 Task: Create a due date automation trigger when advanced on, on the tuesday of the week before a card is due add fields with custom field "Resume" set to a number lower or equal to 1 and greater than 10 at 11:00 AM.
Action: Mouse moved to (1266, 91)
Screenshot: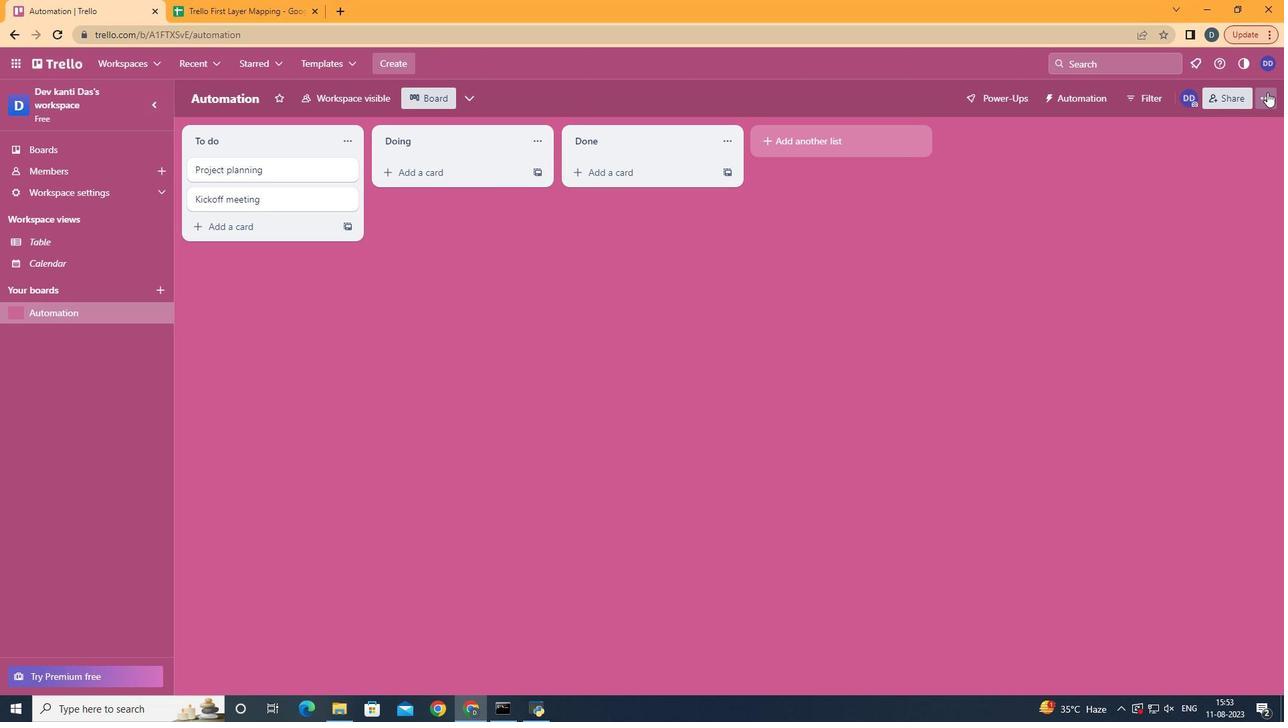 
Action: Mouse pressed left at (1266, 91)
Screenshot: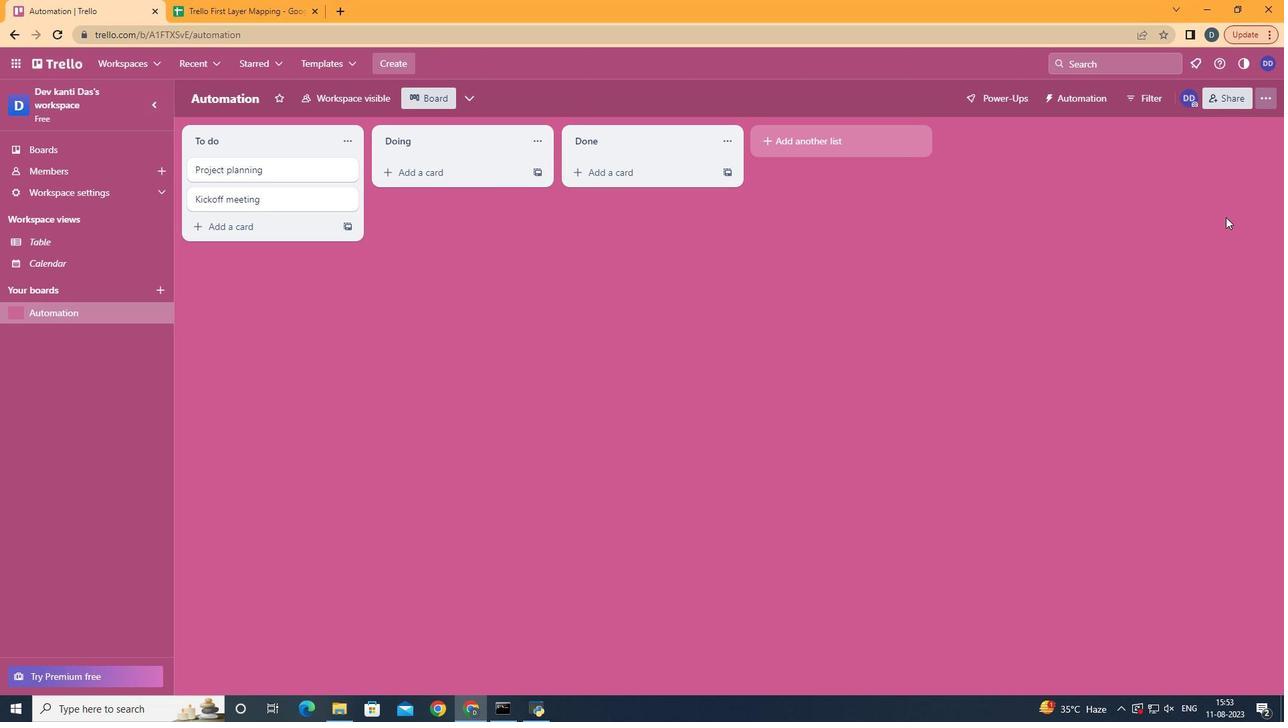 
Action: Mouse moved to (1191, 276)
Screenshot: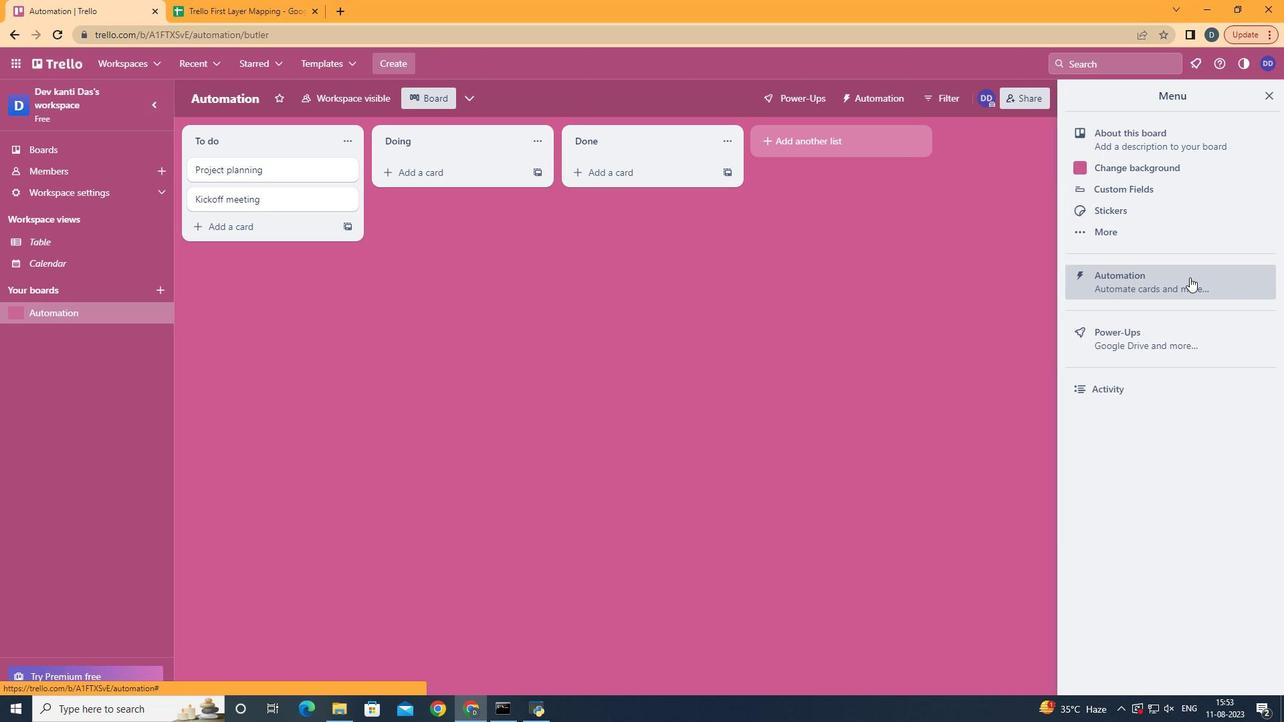 
Action: Mouse pressed left at (1191, 276)
Screenshot: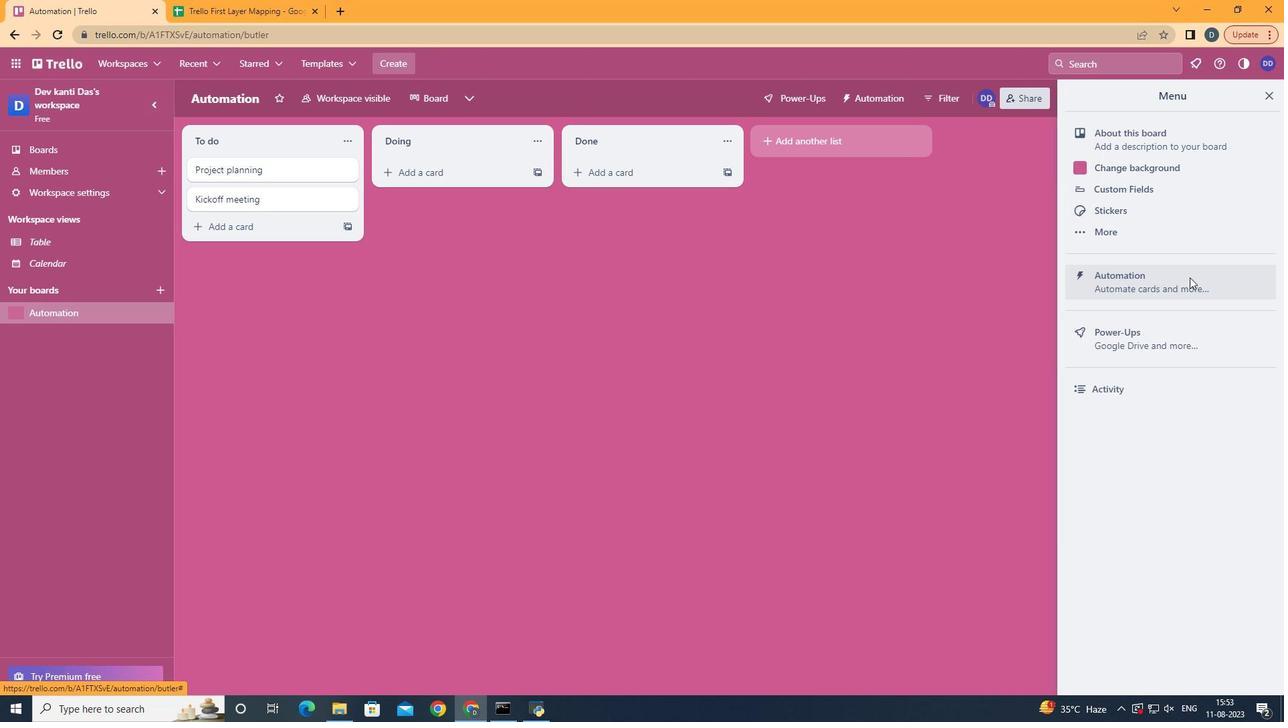 
Action: Mouse moved to (256, 286)
Screenshot: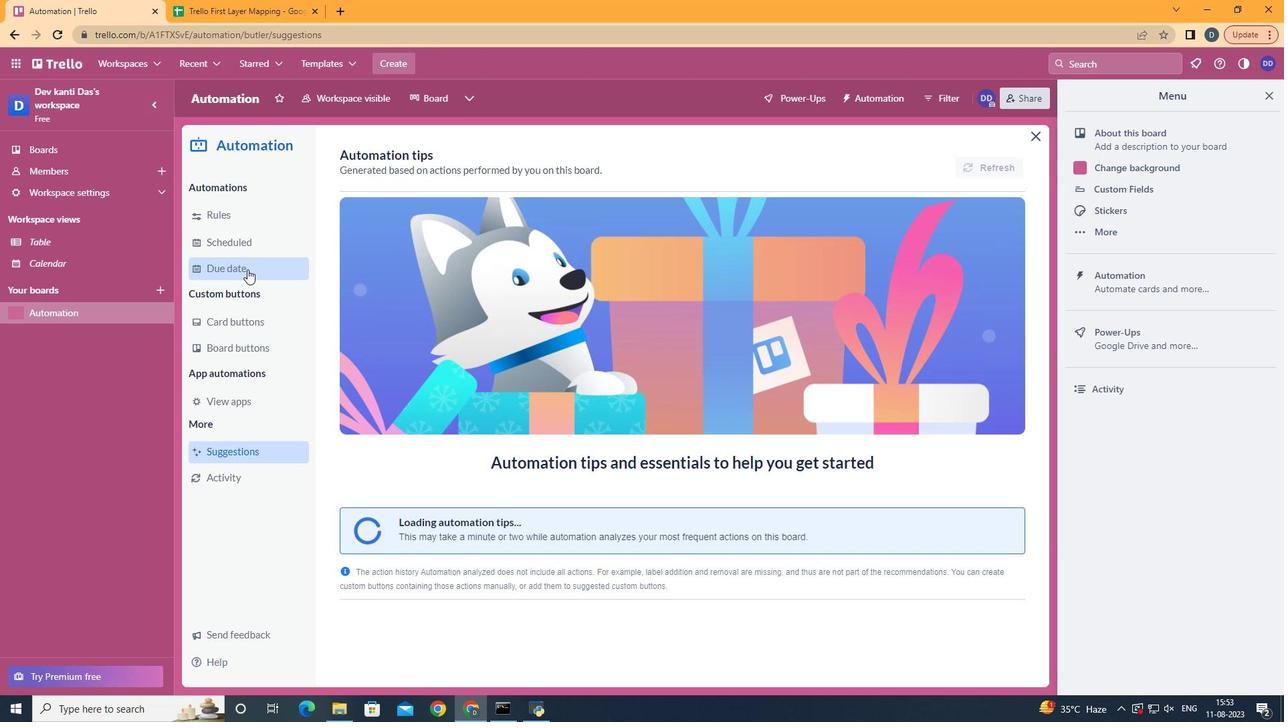 
Action: Mouse pressed left at (256, 286)
Screenshot: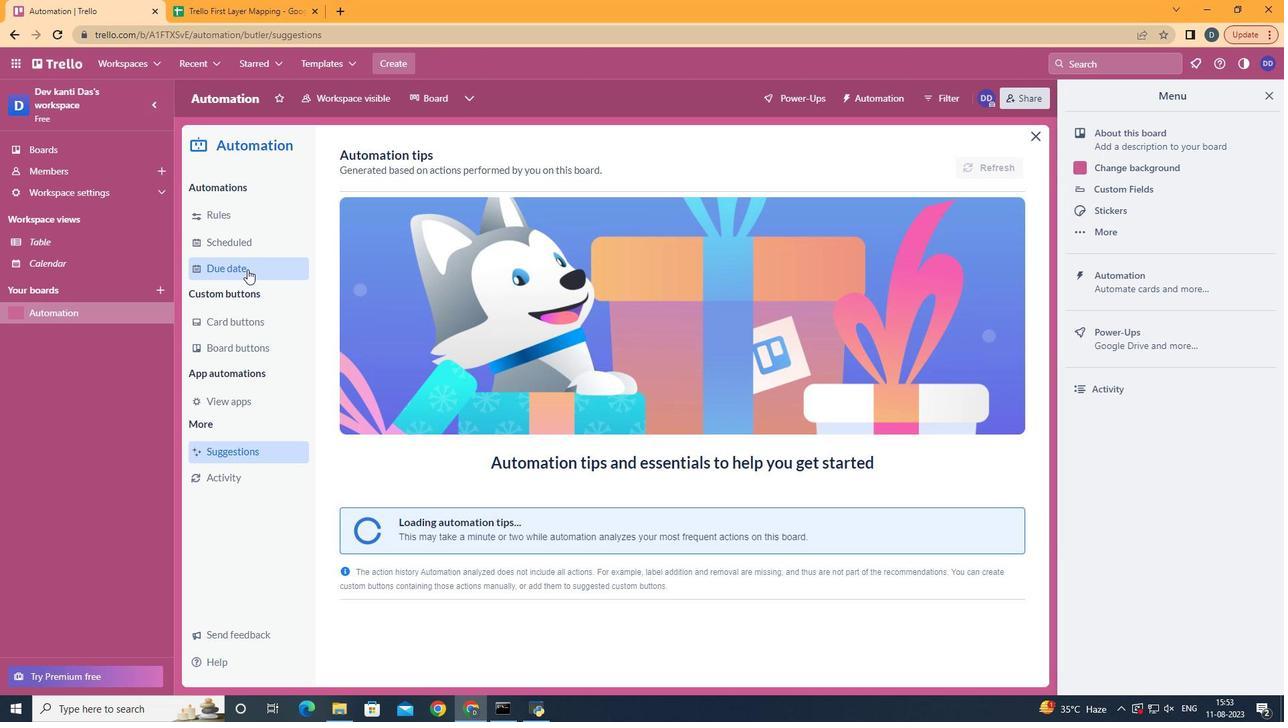 
Action: Mouse moved to (246, 268)
Screenshot: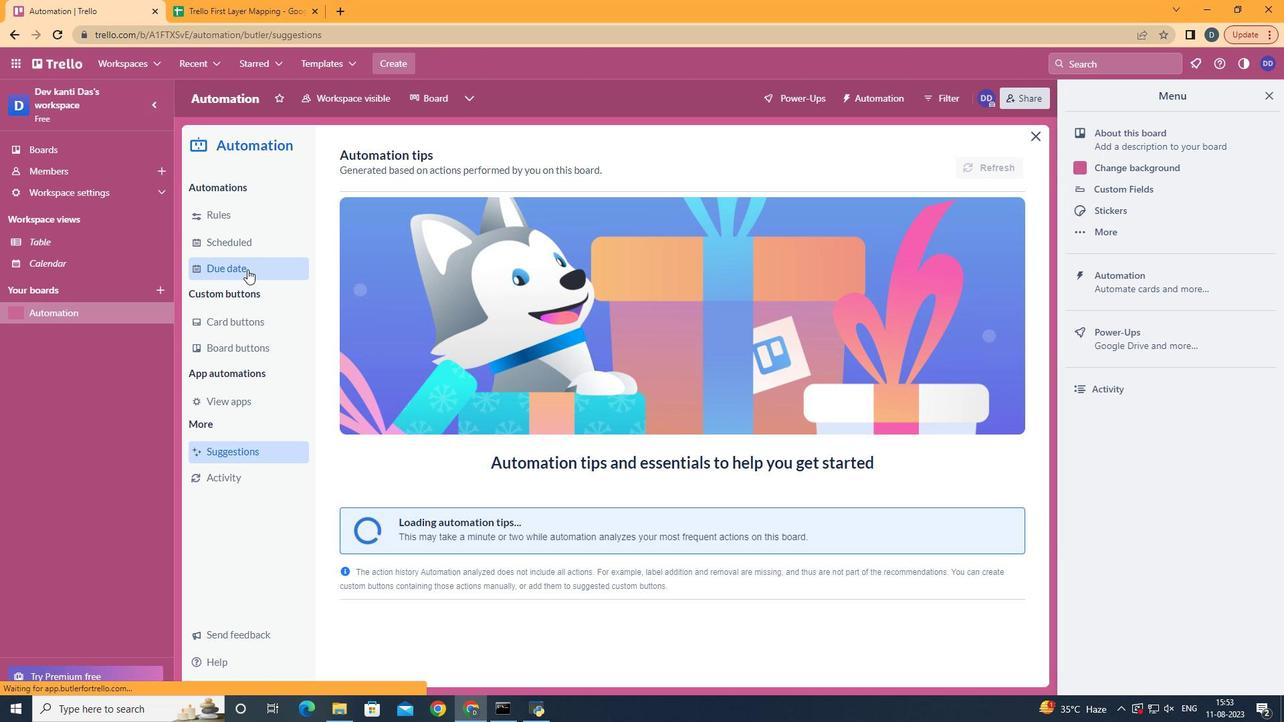 
Action: Mouse pressed left at (246, 268)
Screenshot: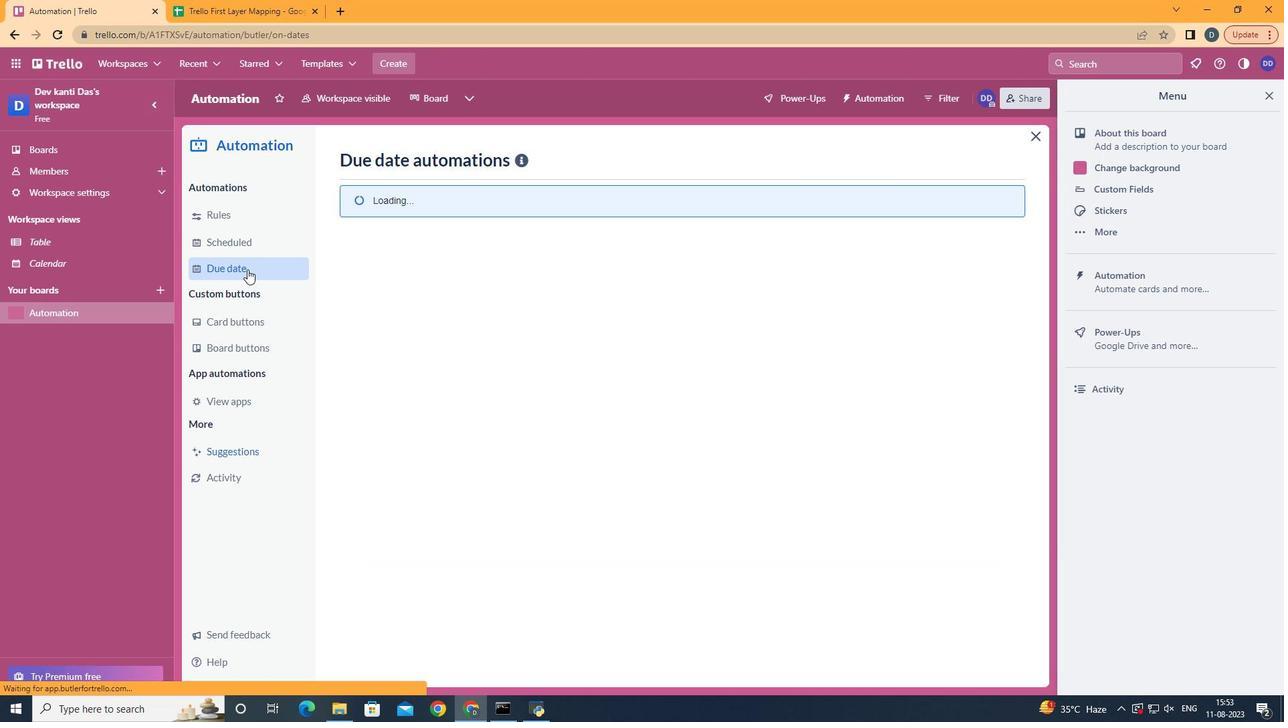 
Action: Mouse moved to (939, 163)
Screenshot: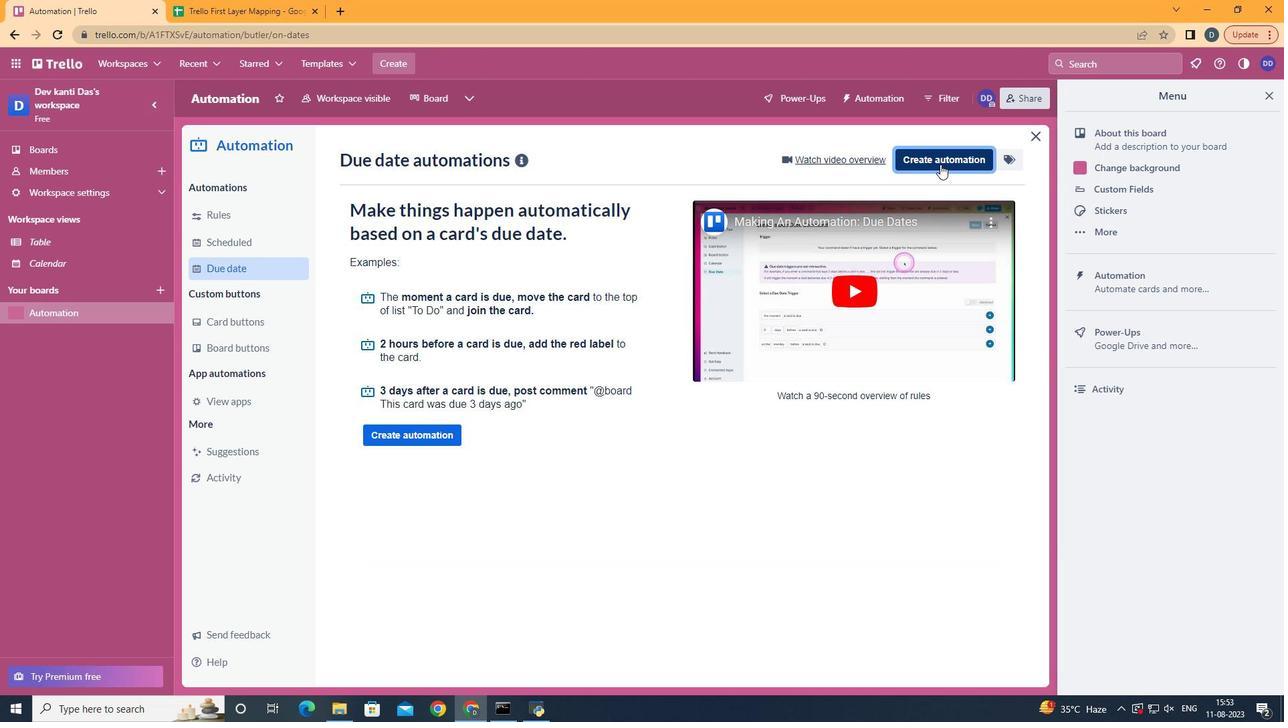 
Action: Mouse pressed left at (939, 163)
Screenshot: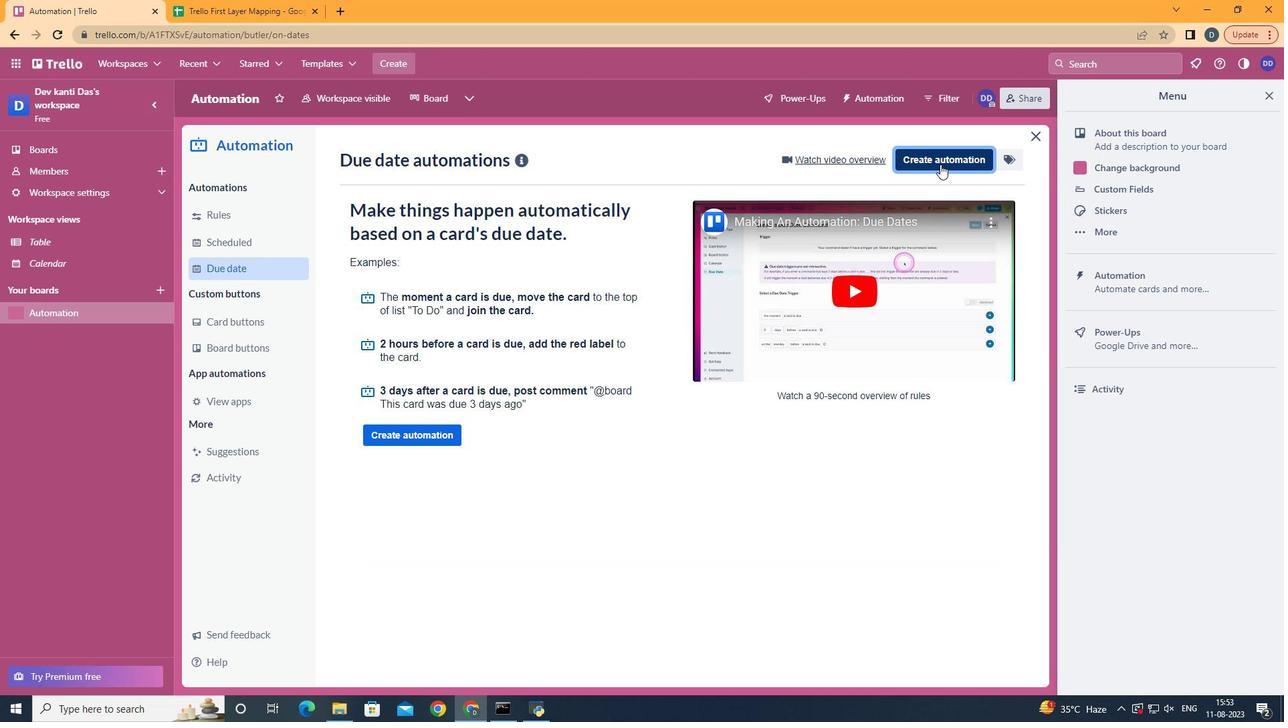 
Action: Mouse moved to (718, 291)
Screenshot: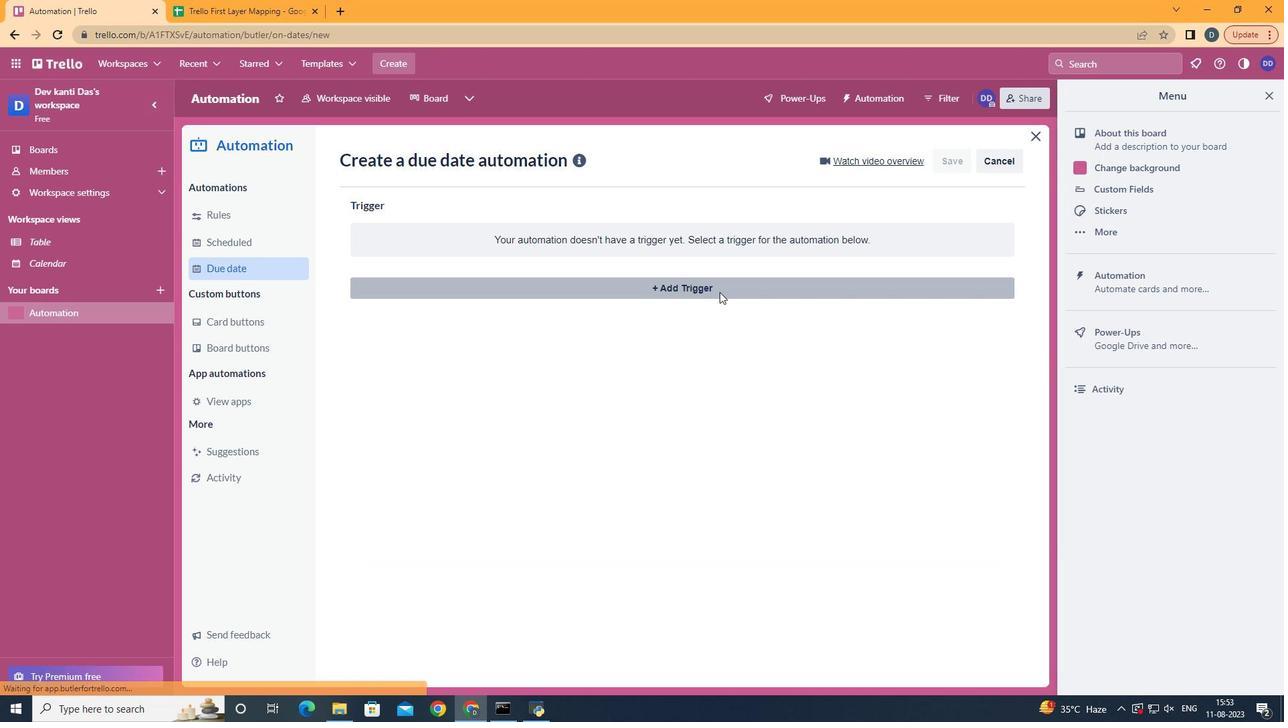 
Action: Mouse pressed left at (718, 291)
Screenshot: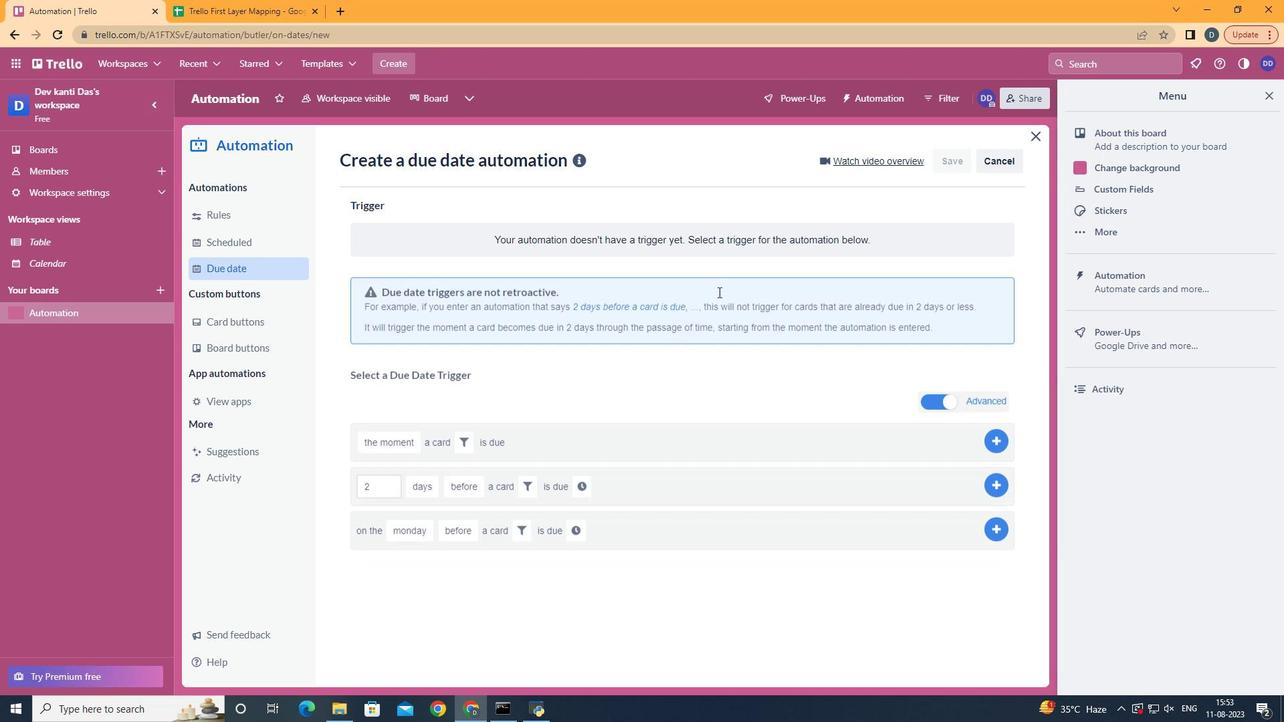 
Action: Mouse moved to (434, 378)
Screenshot: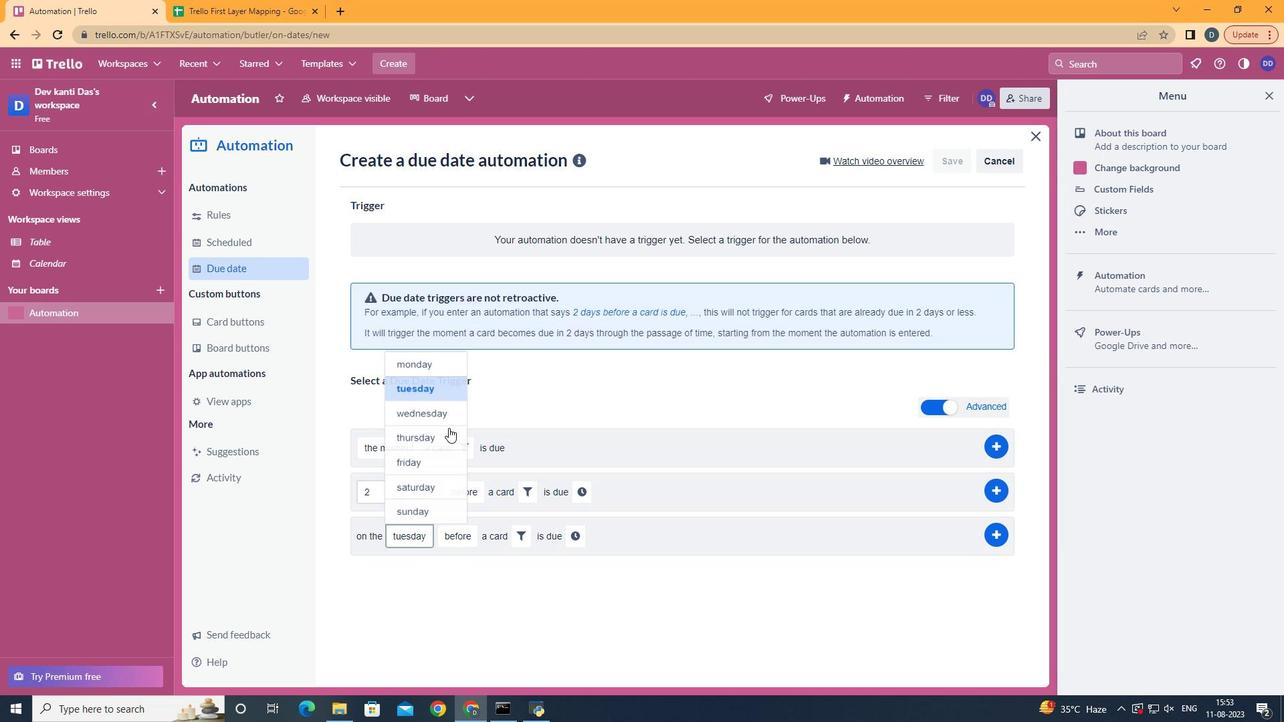 
Action: Mouse pressed left at (434, 378)
Screenshot: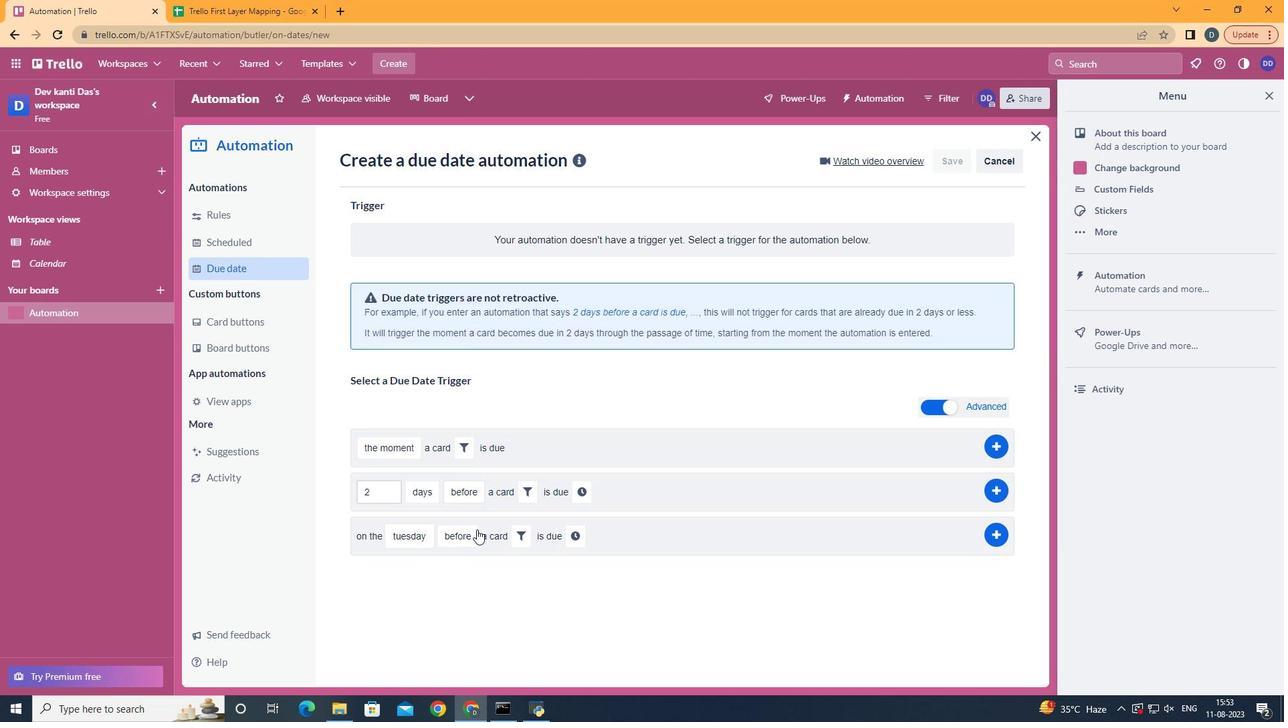 
Action: Mouse moved to (482, 640)
Screenshot: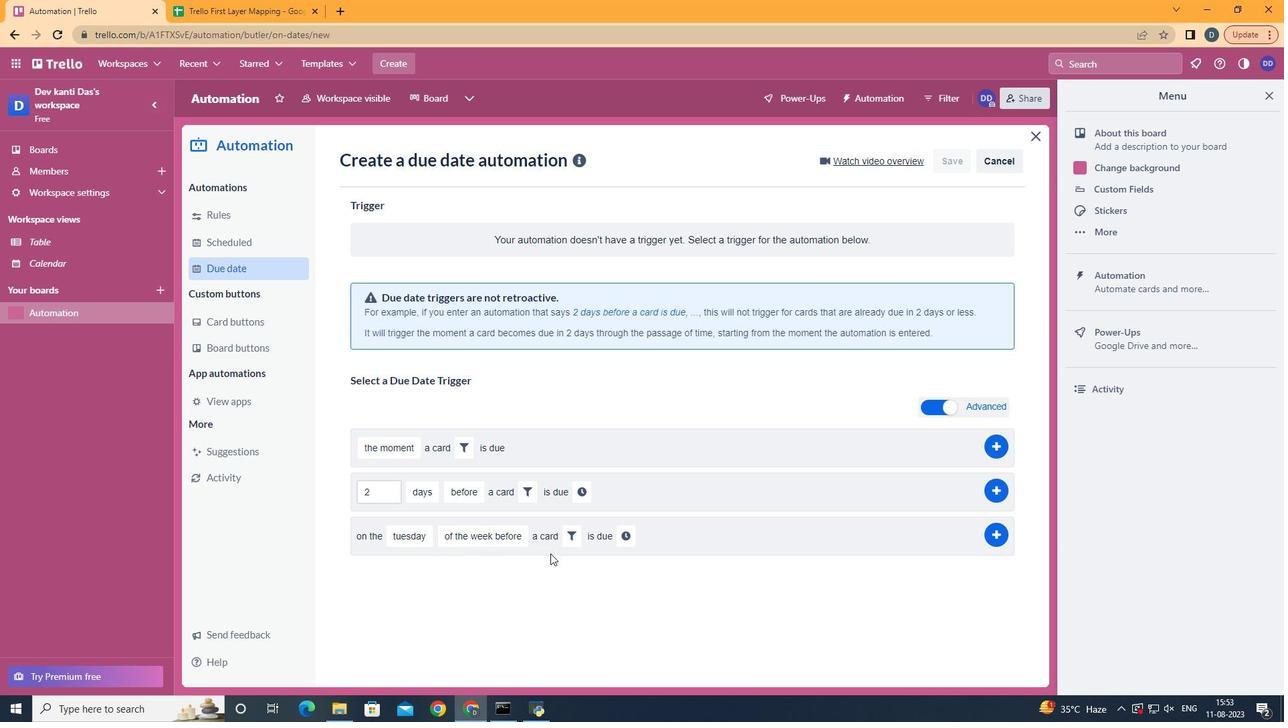 
Action: Mouse pressed left at (482, 640)
Screenshot: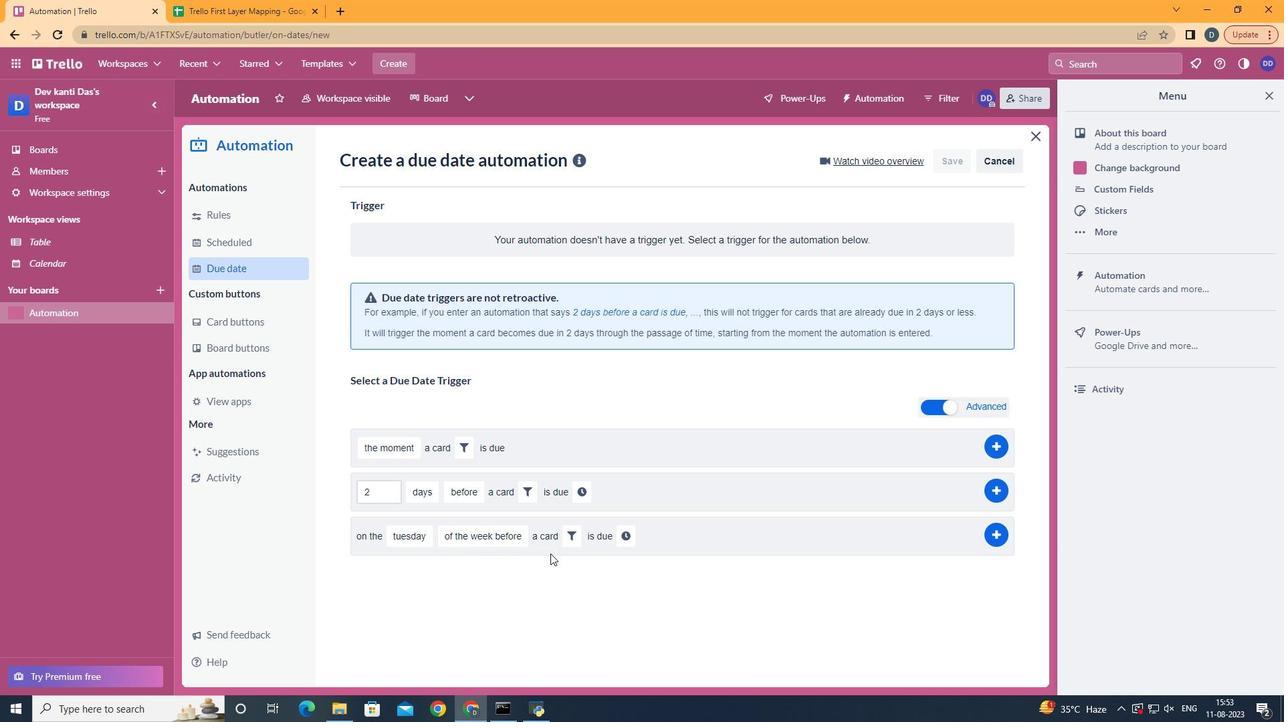 
Action: Mouse moved to (569, 535)
Screenshot: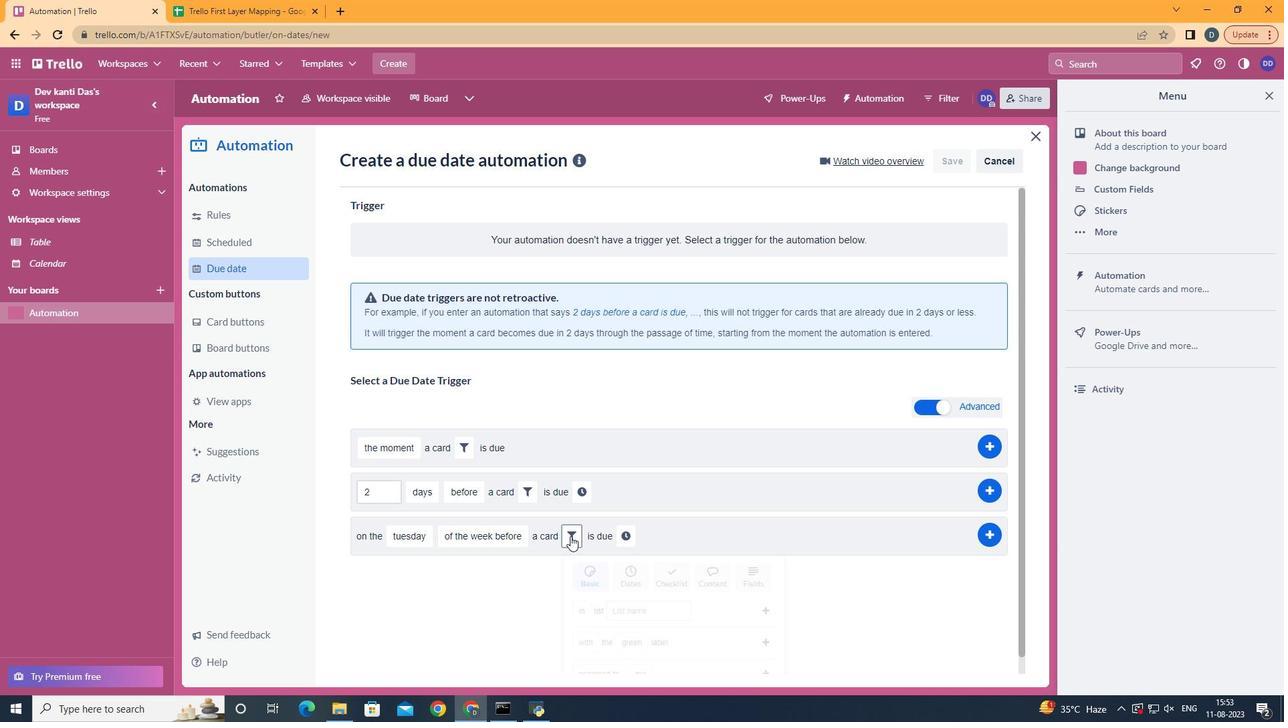
Action: Mouse pressed left at (569, 535)
Screenshot: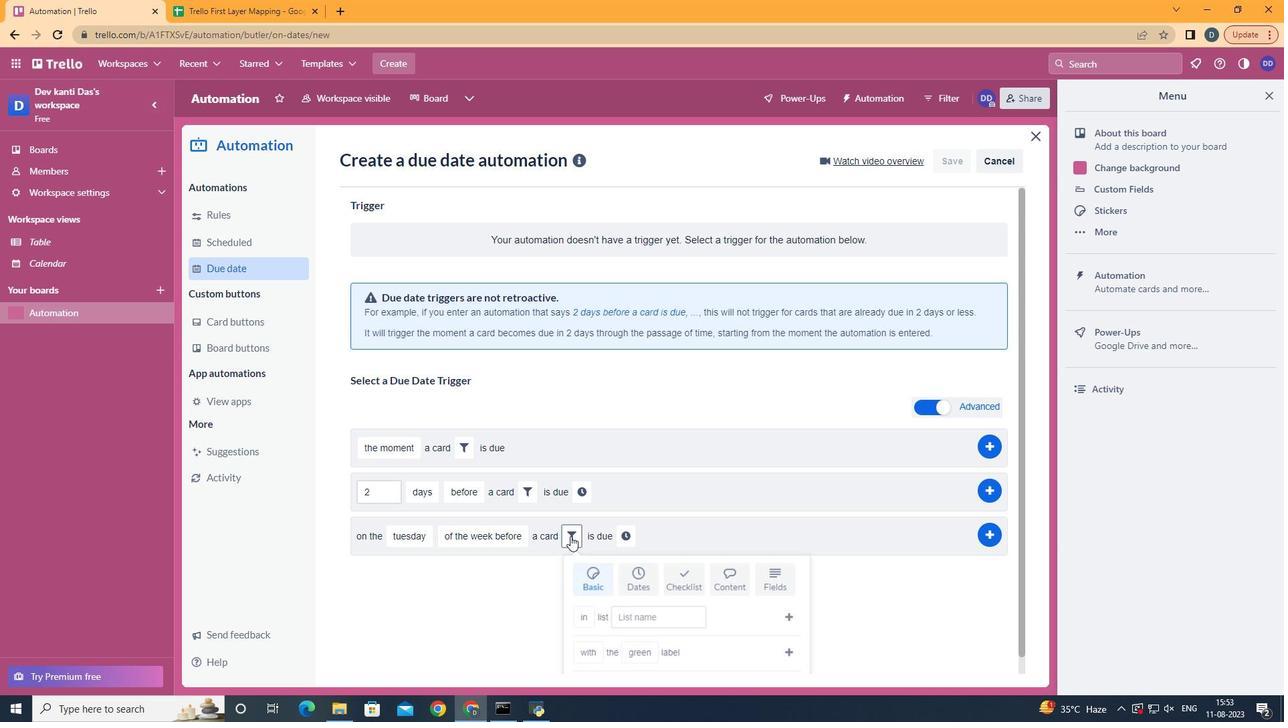 
Action: Mouse moved to (789, 570)
Screenshot: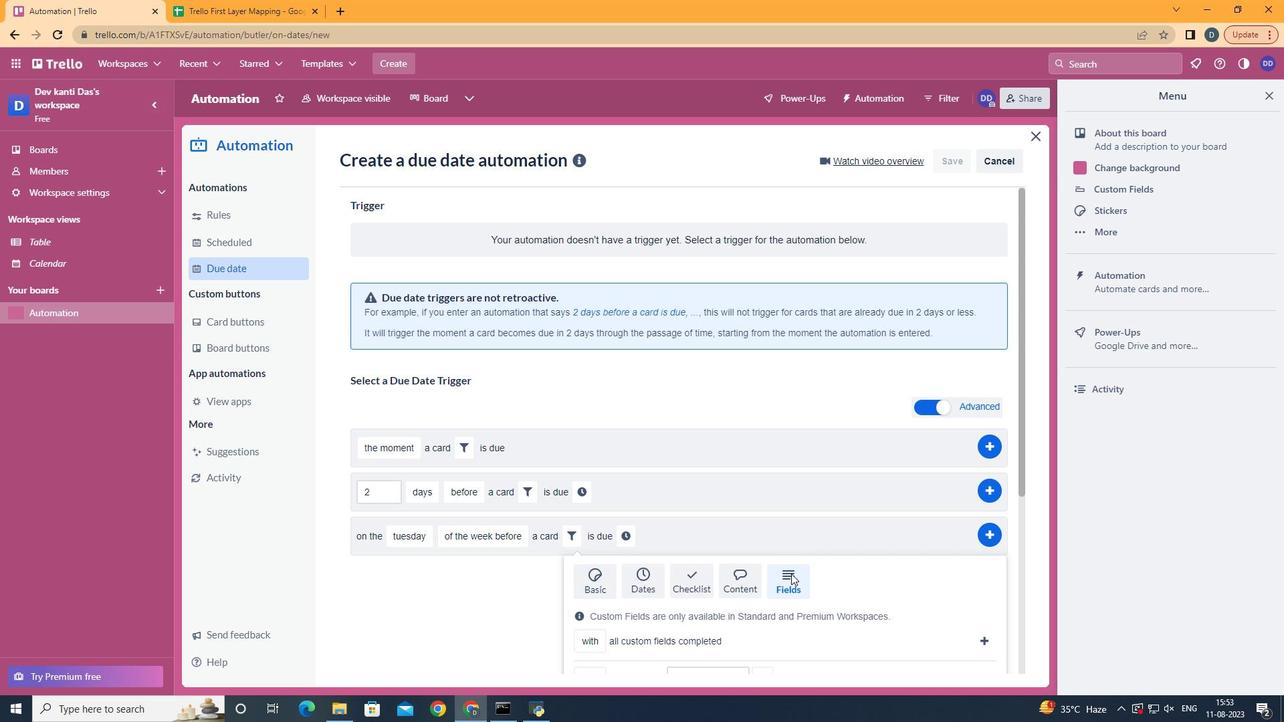 
Action: Mouse pressed left at (789, 570)
Screenshot: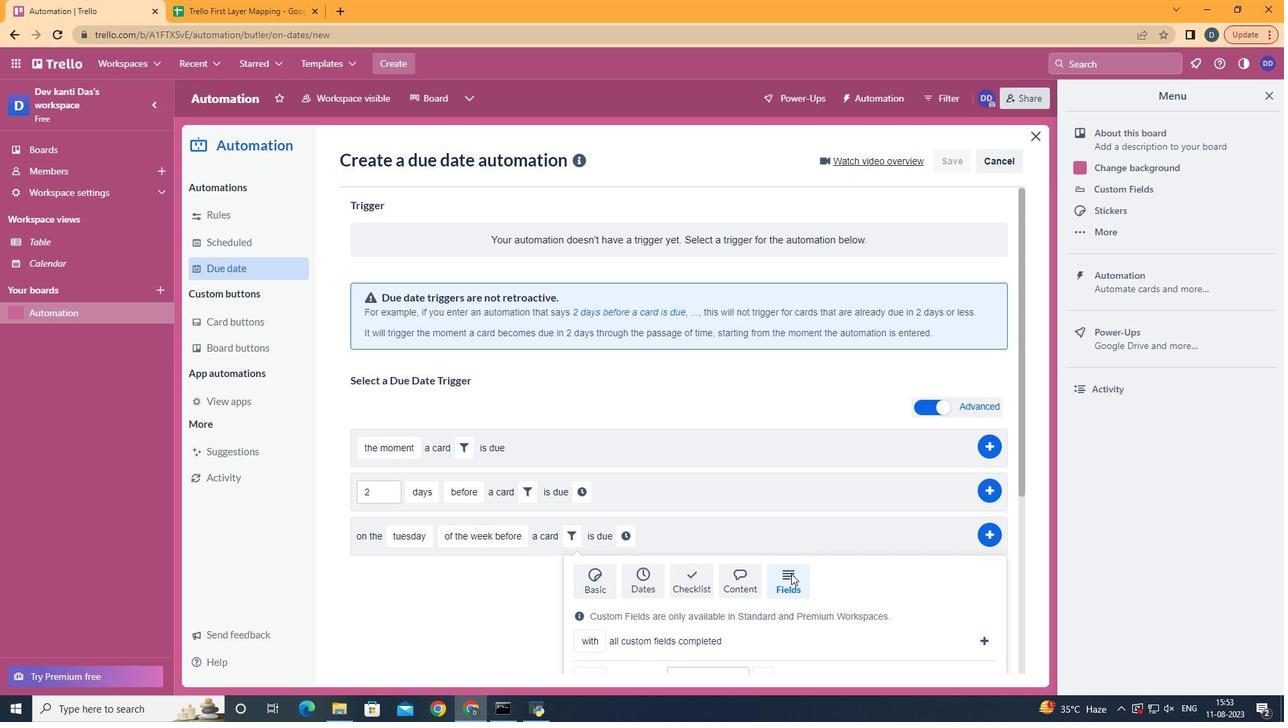 
Action: Mouse moved to (790, 573)
Screenshot: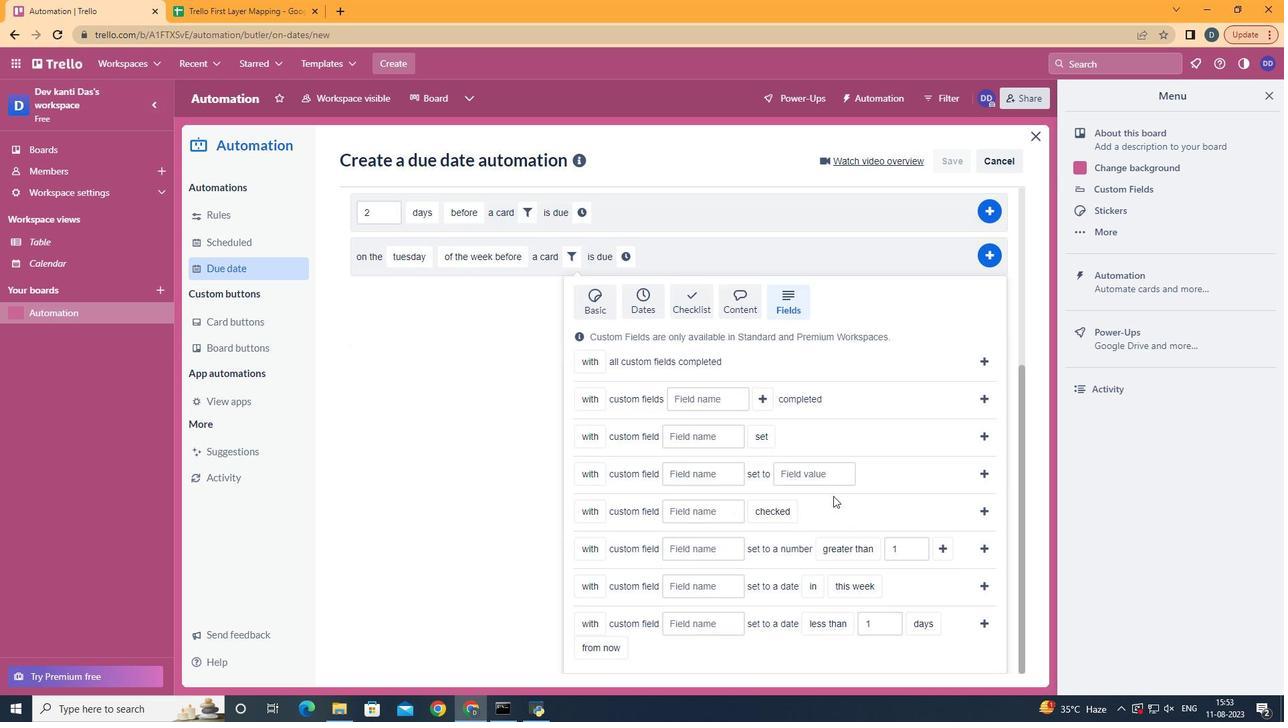
Action: Mouse scrolled (790, 572) with delta (0, 0)
Screenshot: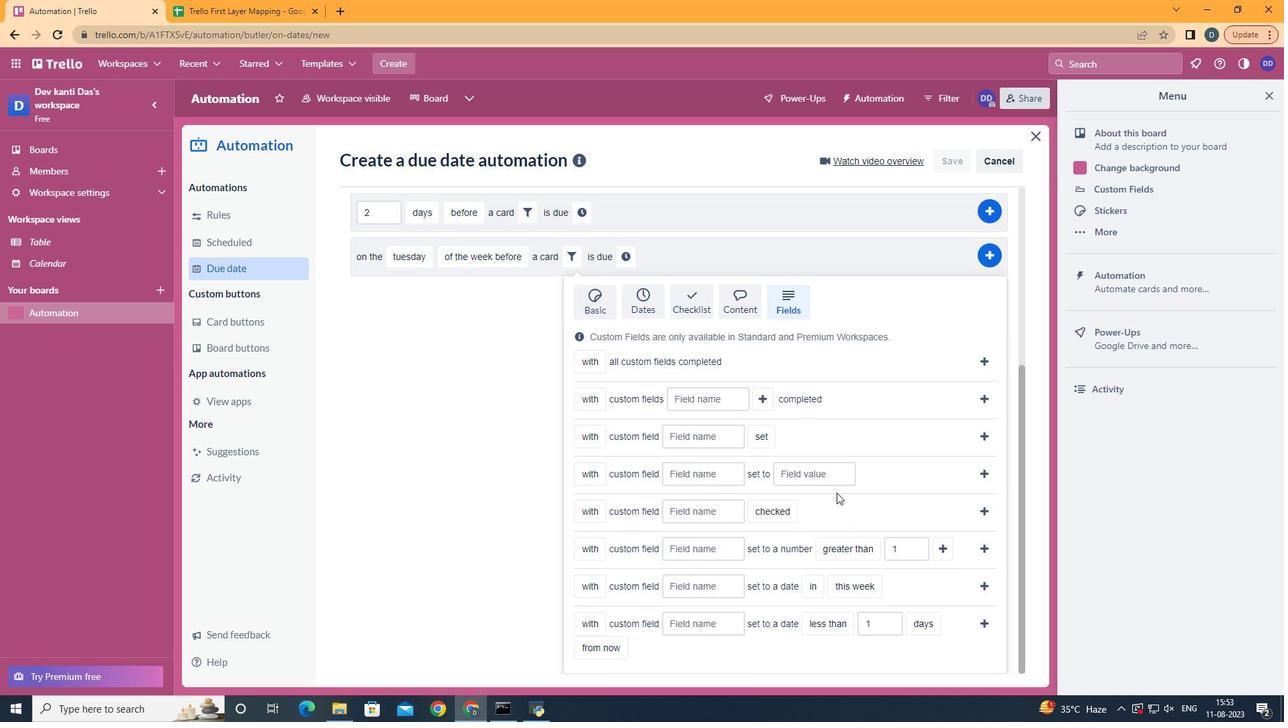 
Action: Mouse scrolled (790, 572) with delta (0, 0)
Screenshot: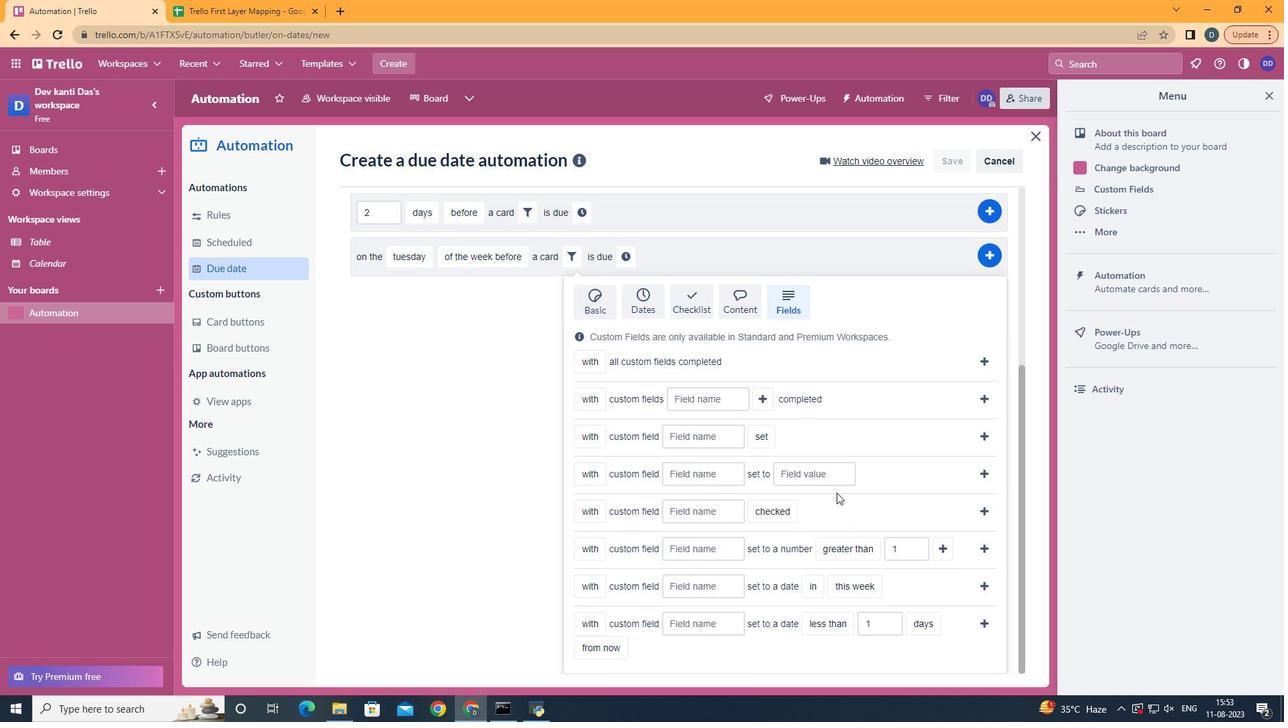 
Action: Mouse scrolled (790, 572) with delta (0, 0)
Screenshot: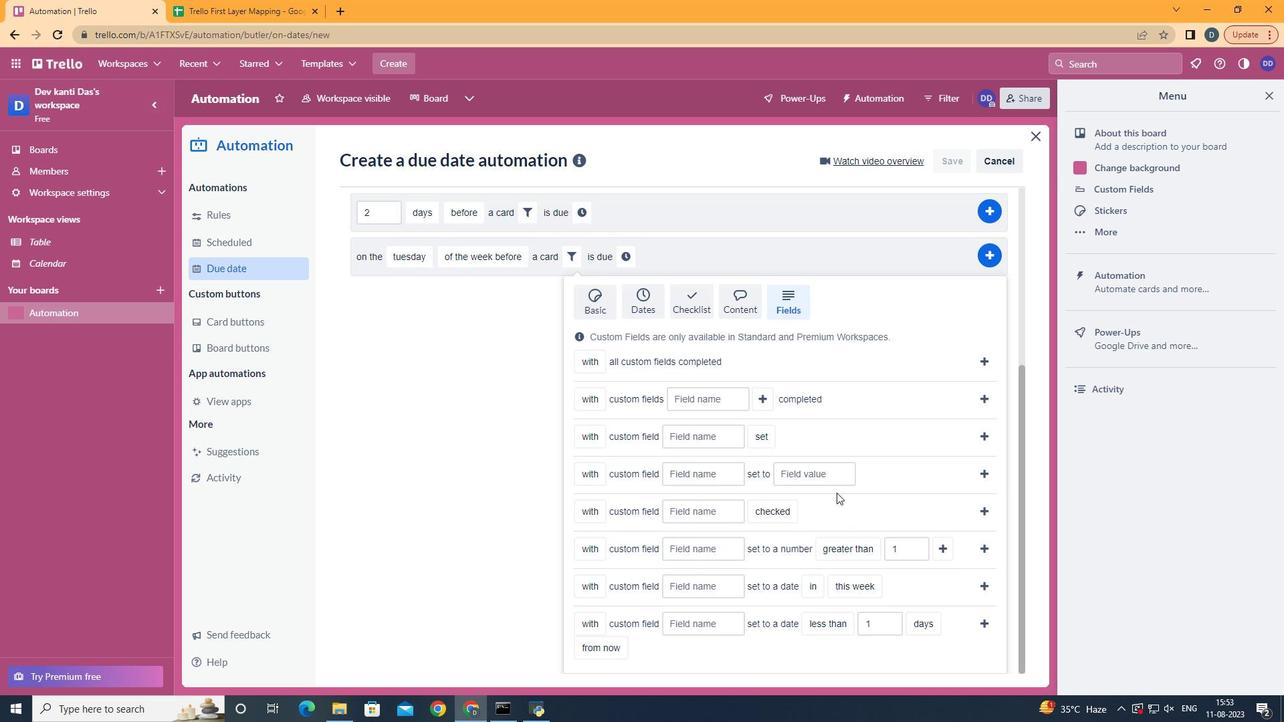 
Action: Mouse scrolled (790, 572) with delta (0, 0)
Screenshot: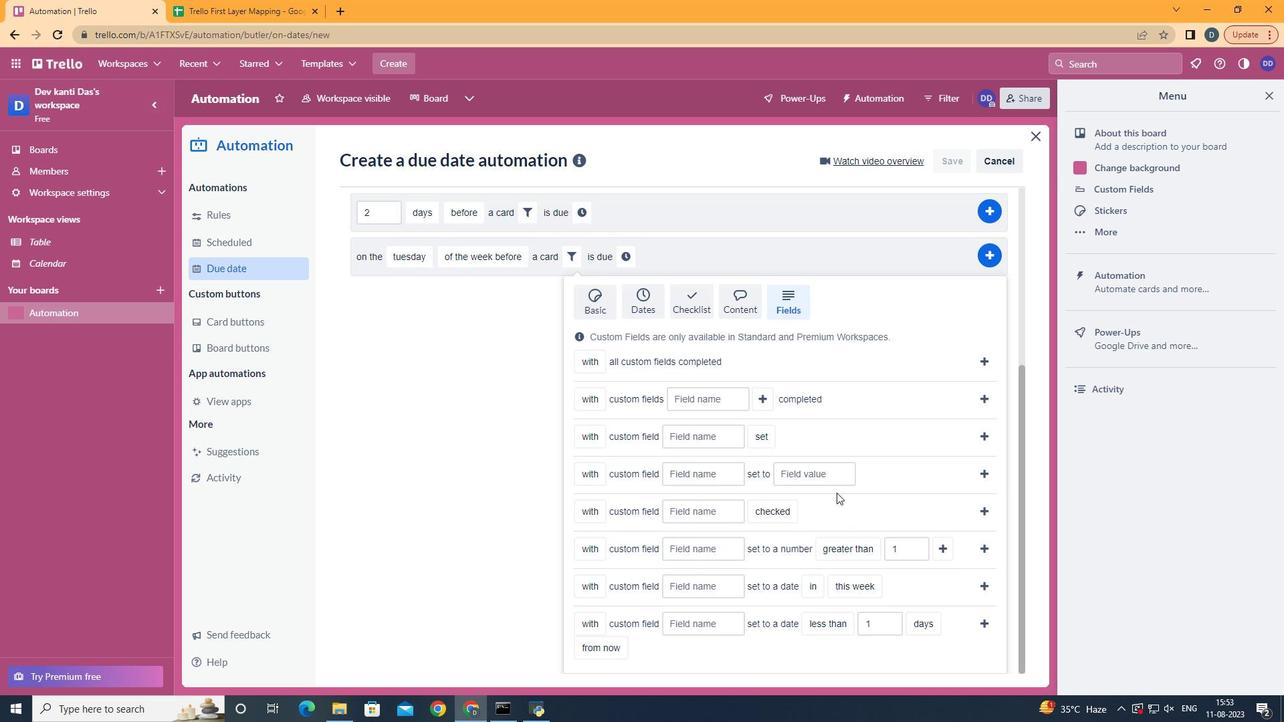 
Action: Mouse scrolled (790, 572) with delta (0, 0)
Screenshot: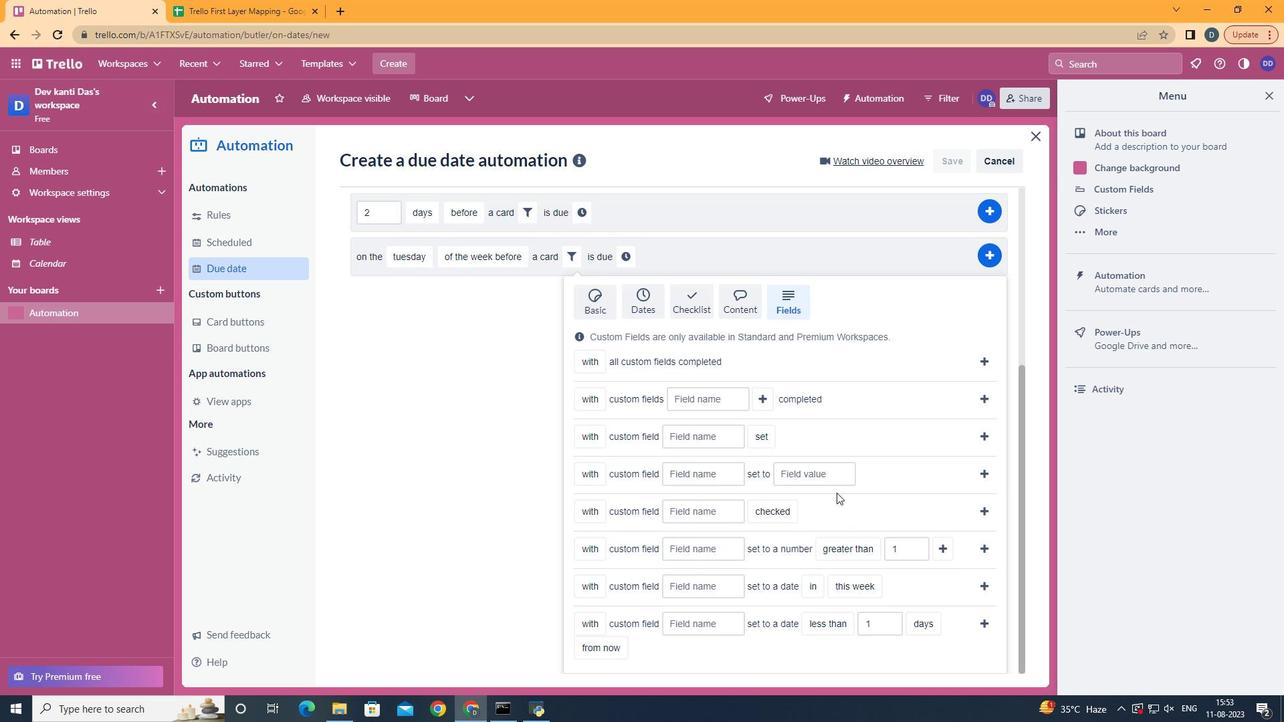 
Action: Mouse moved to (791, 573)
Screenshot: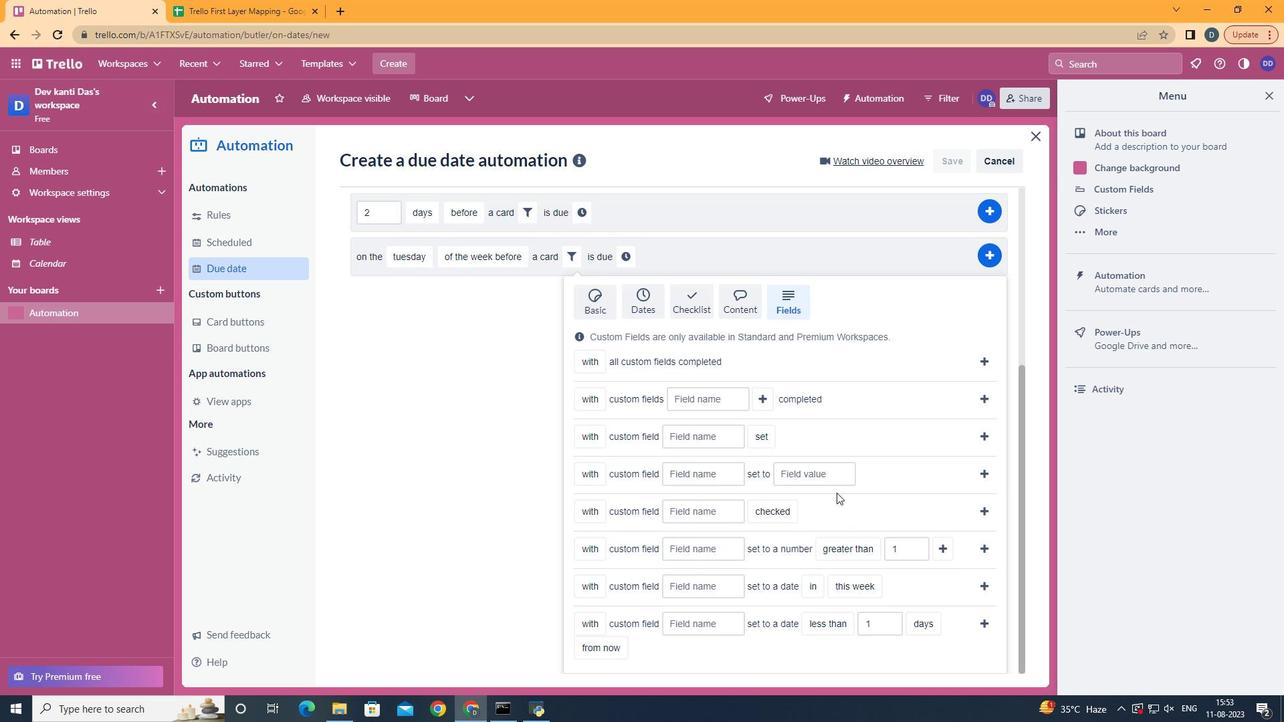 
Action: Mouse scrolled (791, 572) with delta (0, 0)
Screenshot: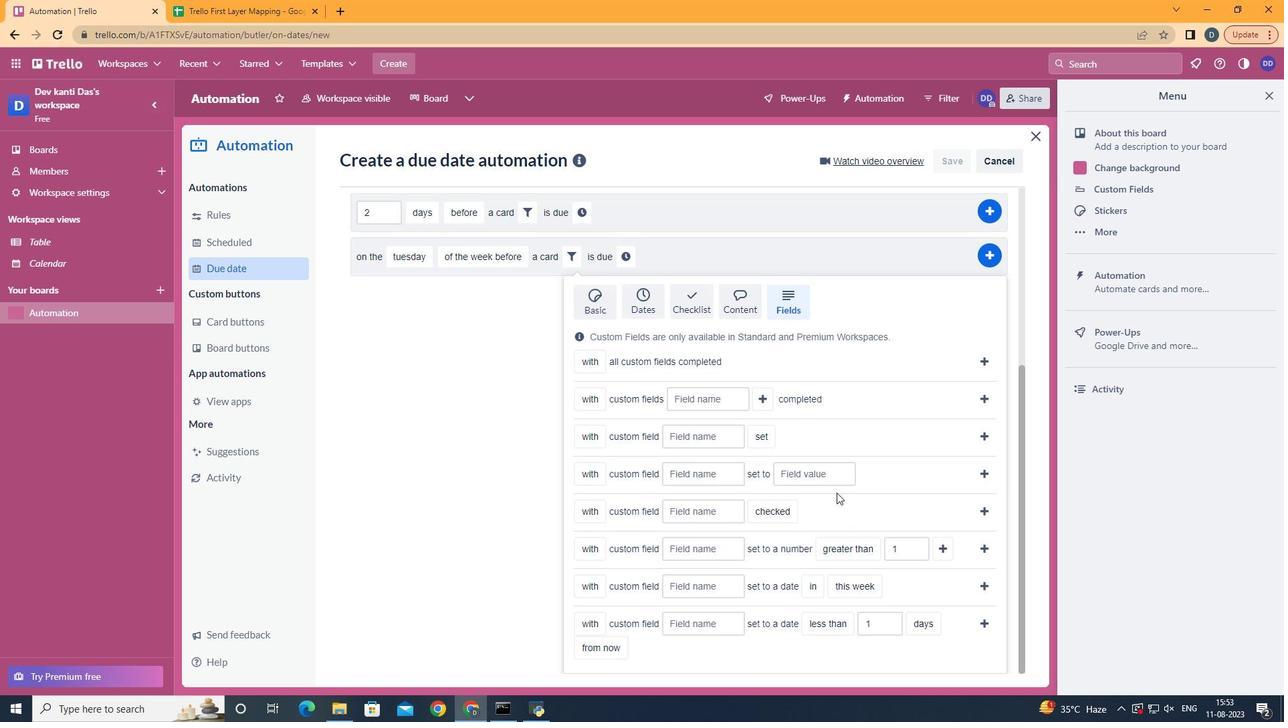 
Action: Mouse moved to (718, 553)
Screenshot: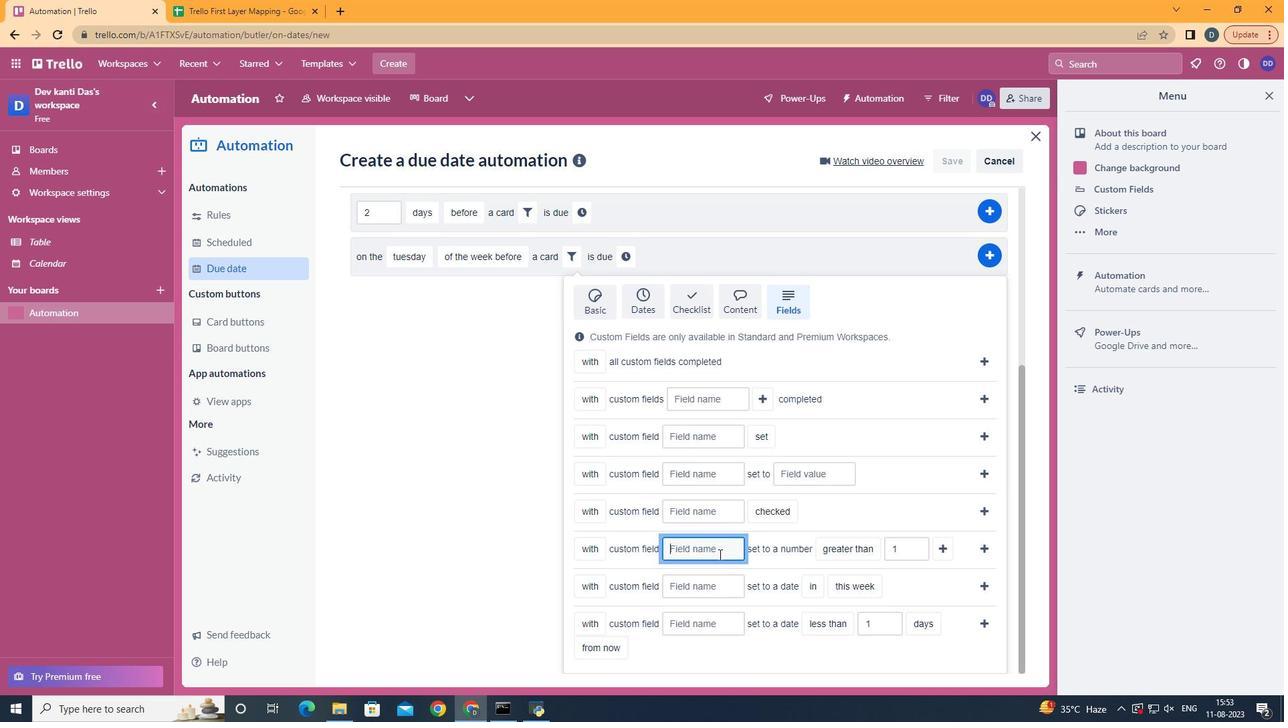 
Action: Mouse pressed left at (718, 553)
Screenshot: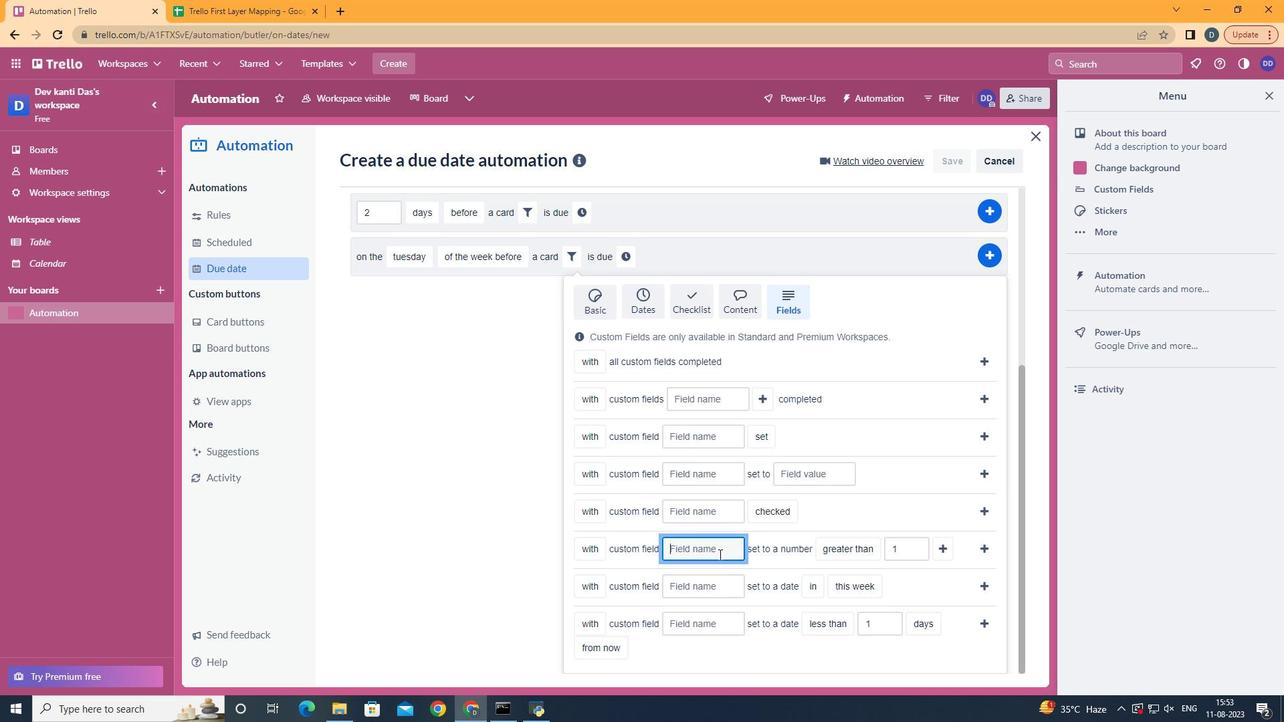 
Action: Key pressed <Key.shift>Resume
Screenshot: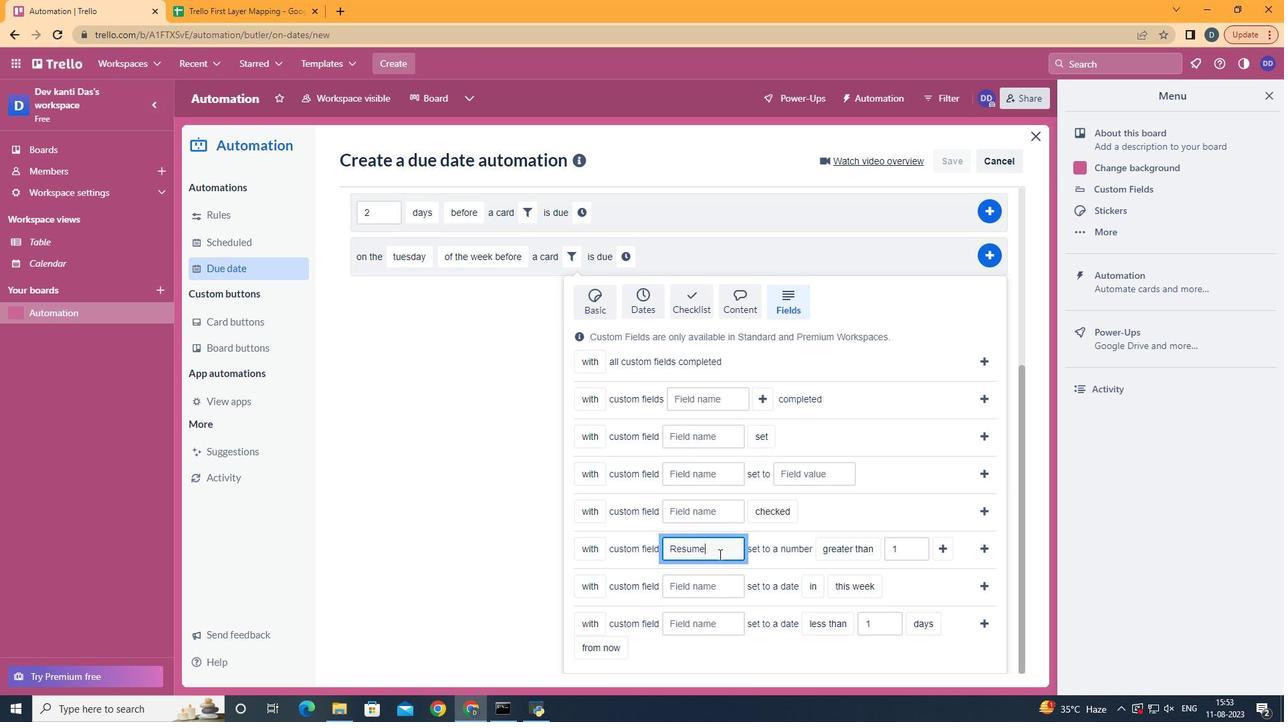 
Action: Mouse moved to (854, 654)
Screenshot: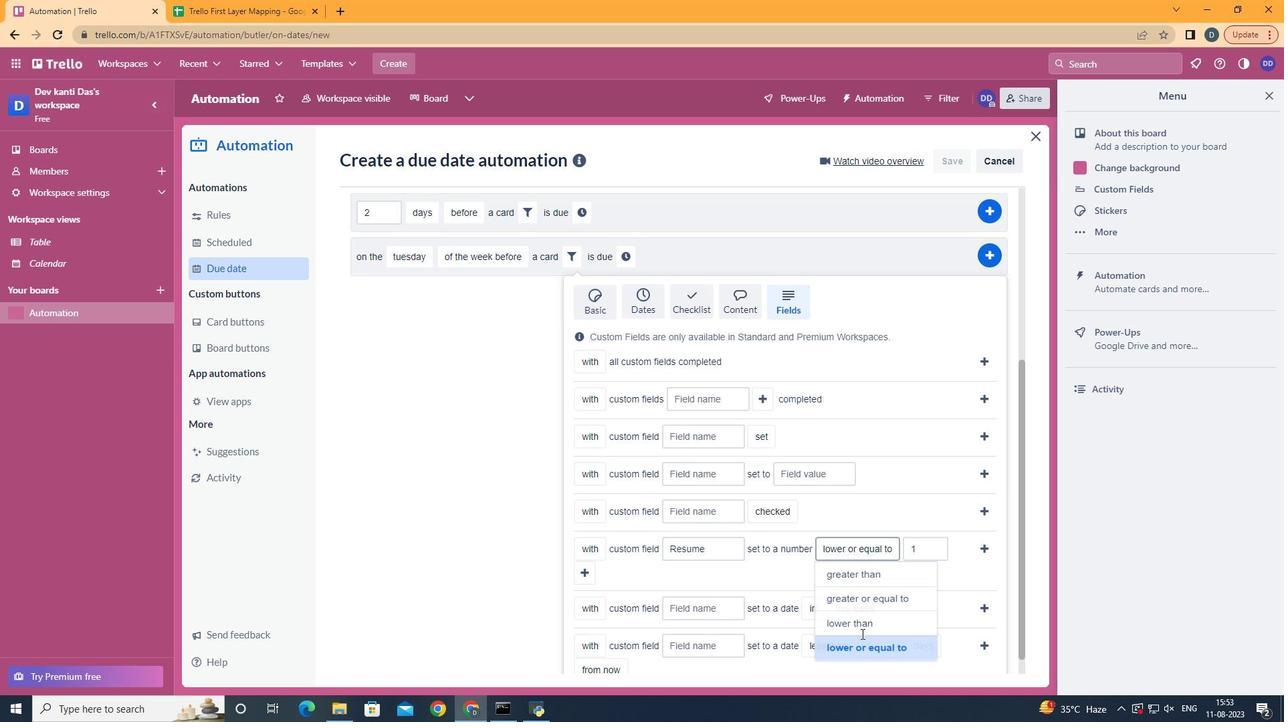 
Action: Mouse pressed left at (854, 654)
Screenshot: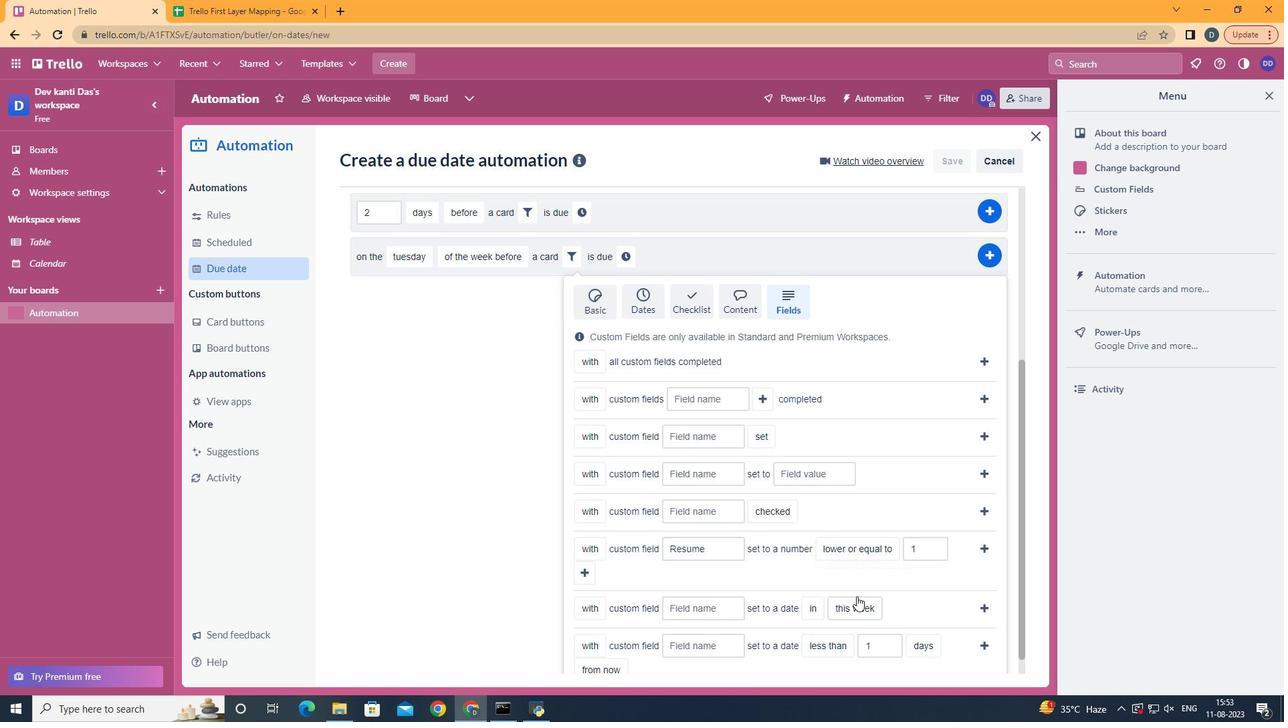 
Action: Mouse moved to (581, 575)
Screenshot: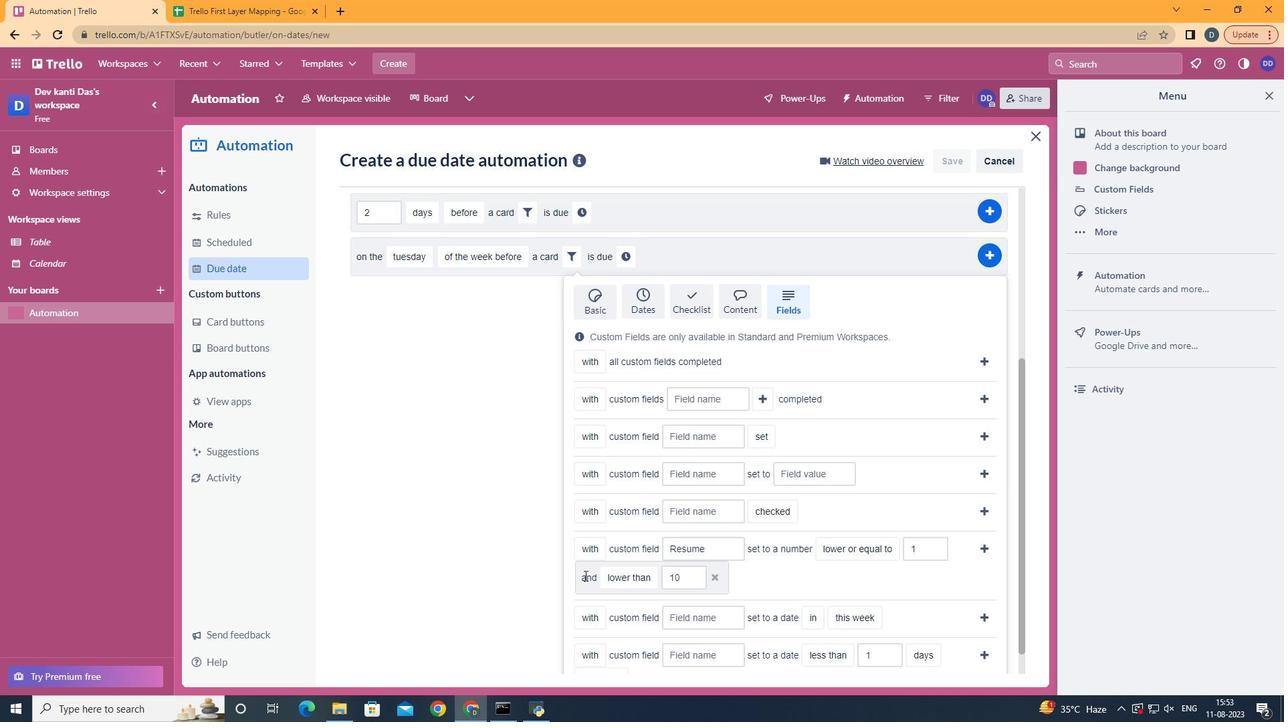 
Action: Mouse pressed left at (581, 575)
Screenshot: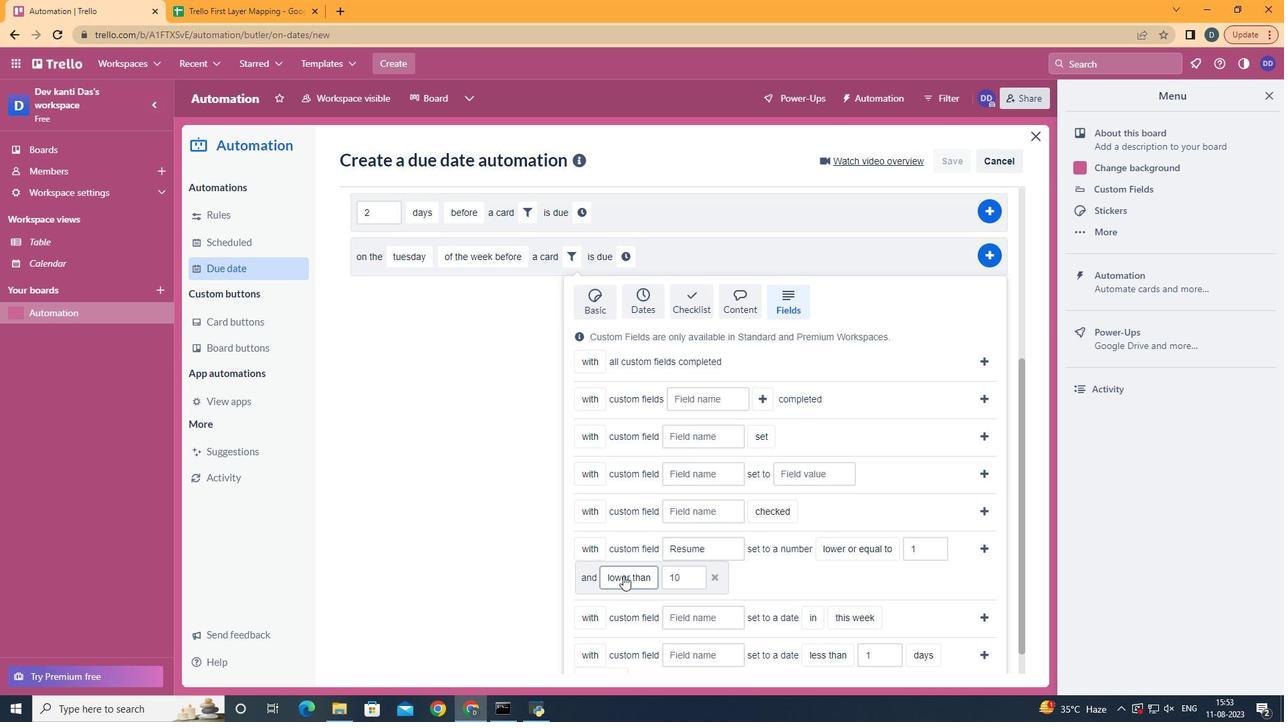 
Action: Mouse moved to (661, 516)
Screenshot: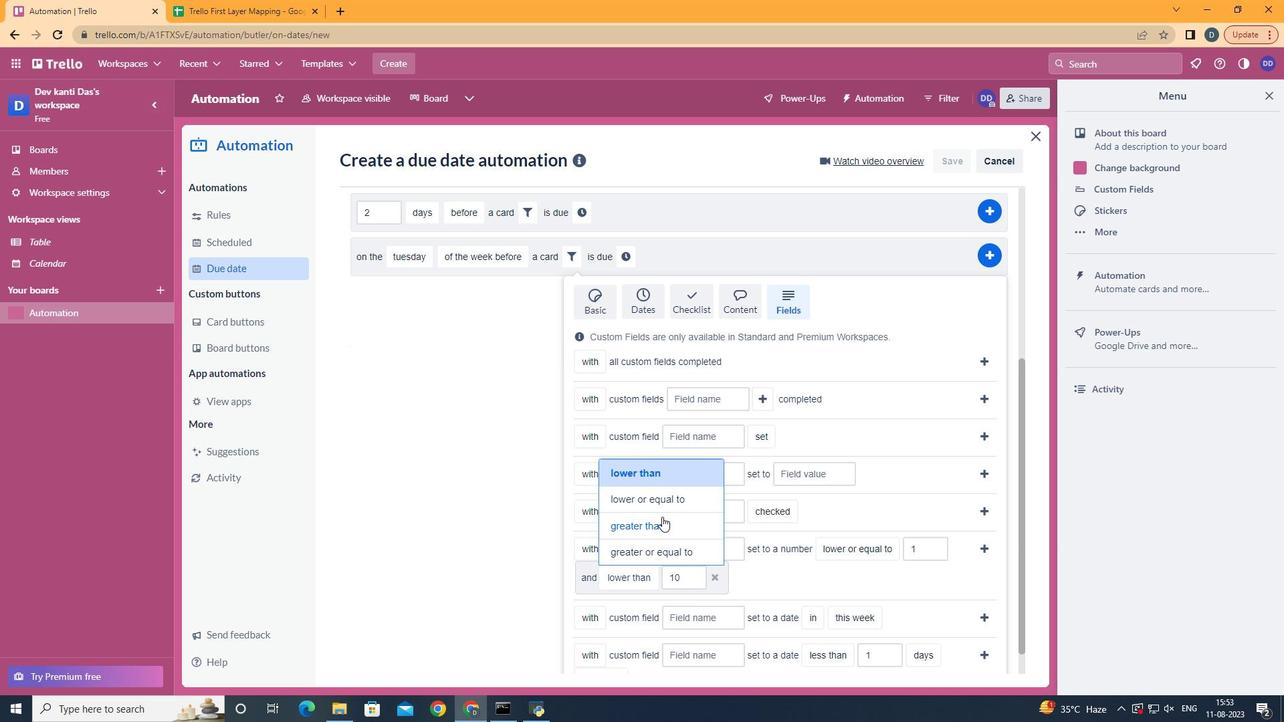 
Action: Mouse pressed left at (661, 516)
Screenshot: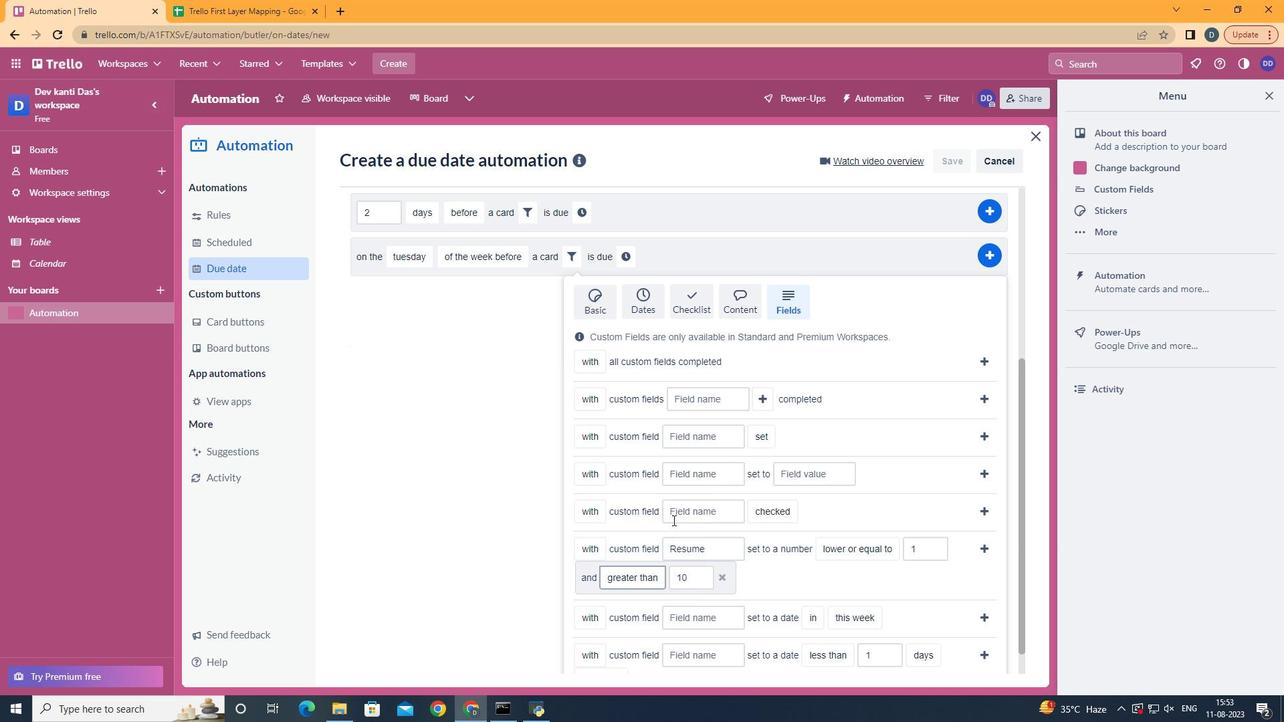 
Action: Mouse moved to (987, 552)
Screenshot: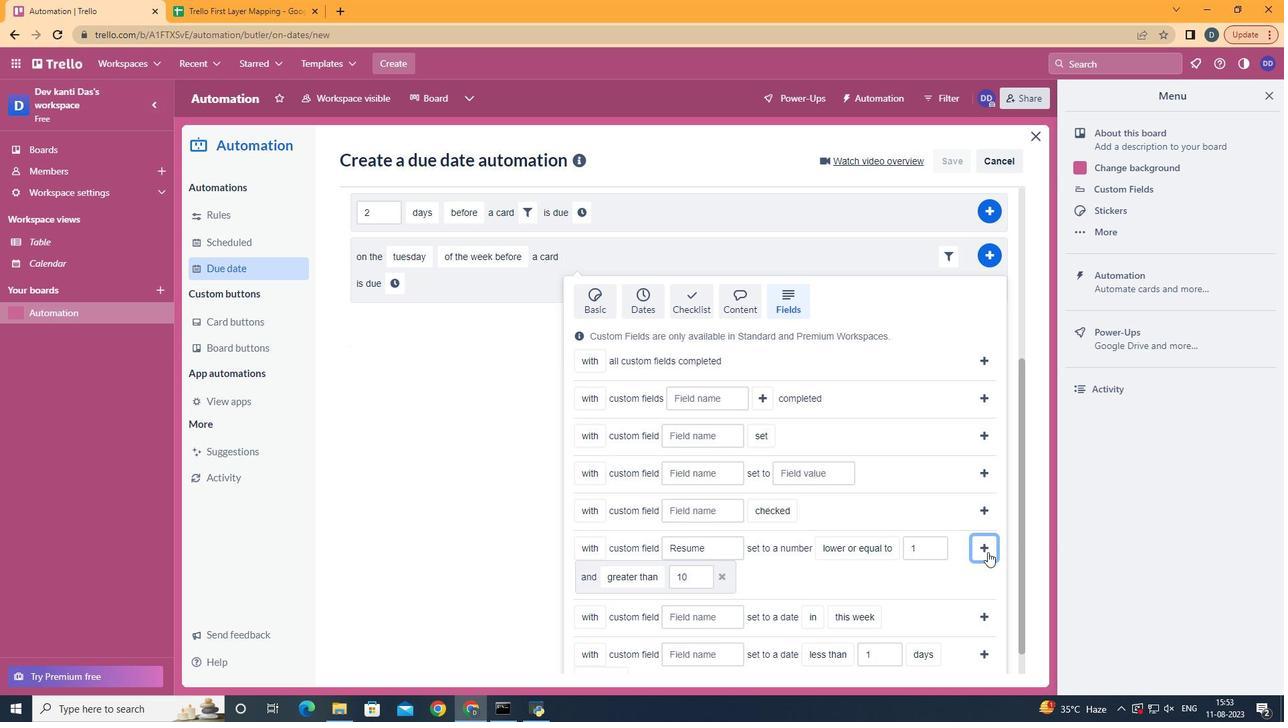 
Action: Mouse pressed left at (987, 552)
Screenshot: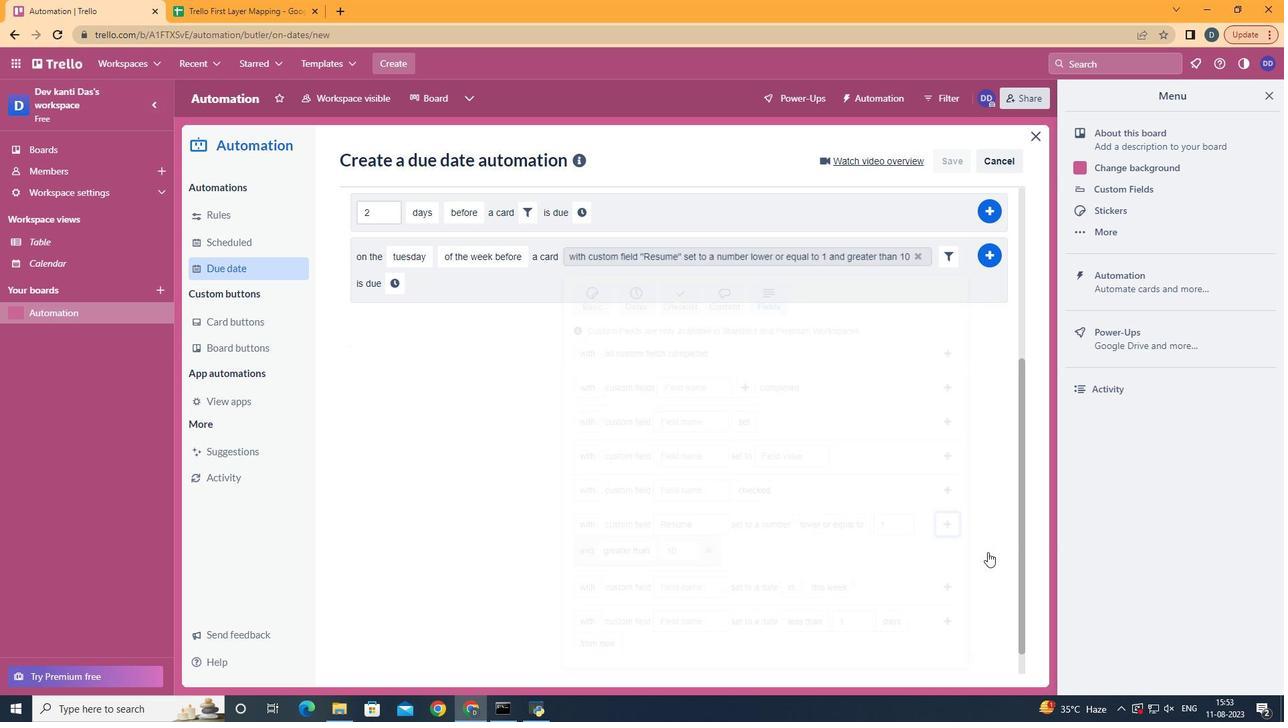 
Action: Mouse moved to (396, 567)
Screenshot: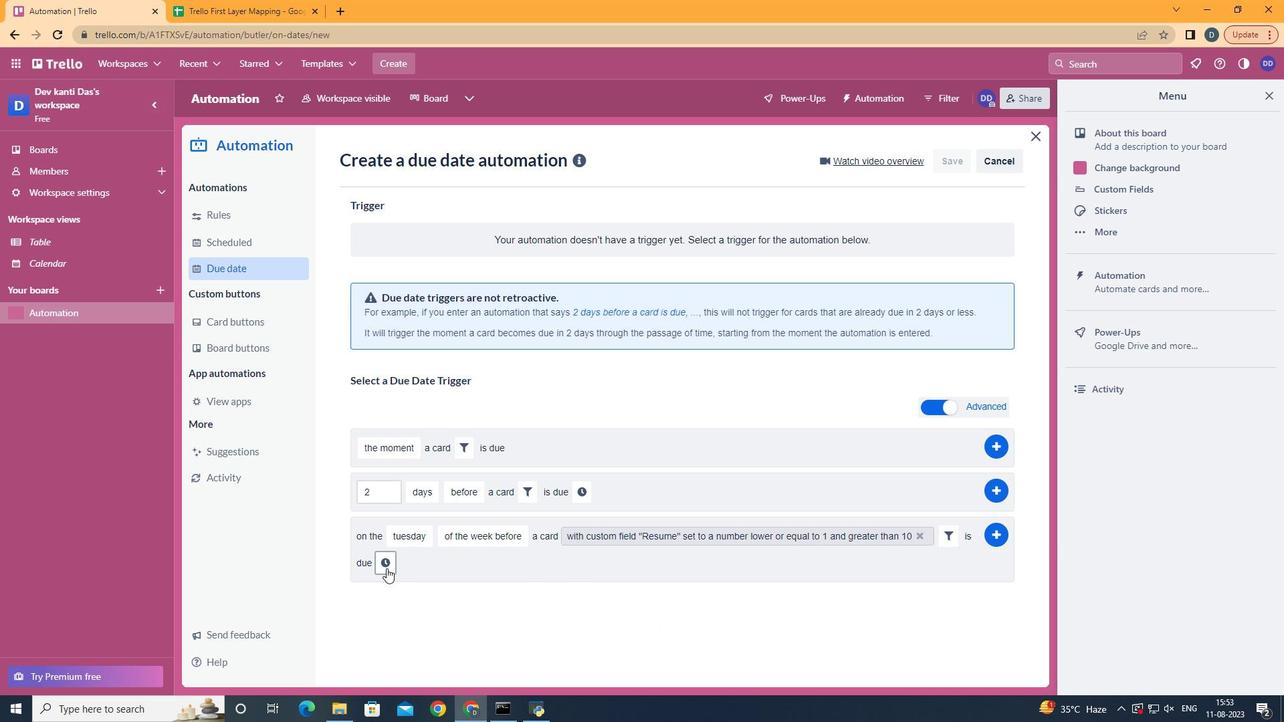 
Action: Mouse pressed left at (396, 567)
Screenshot: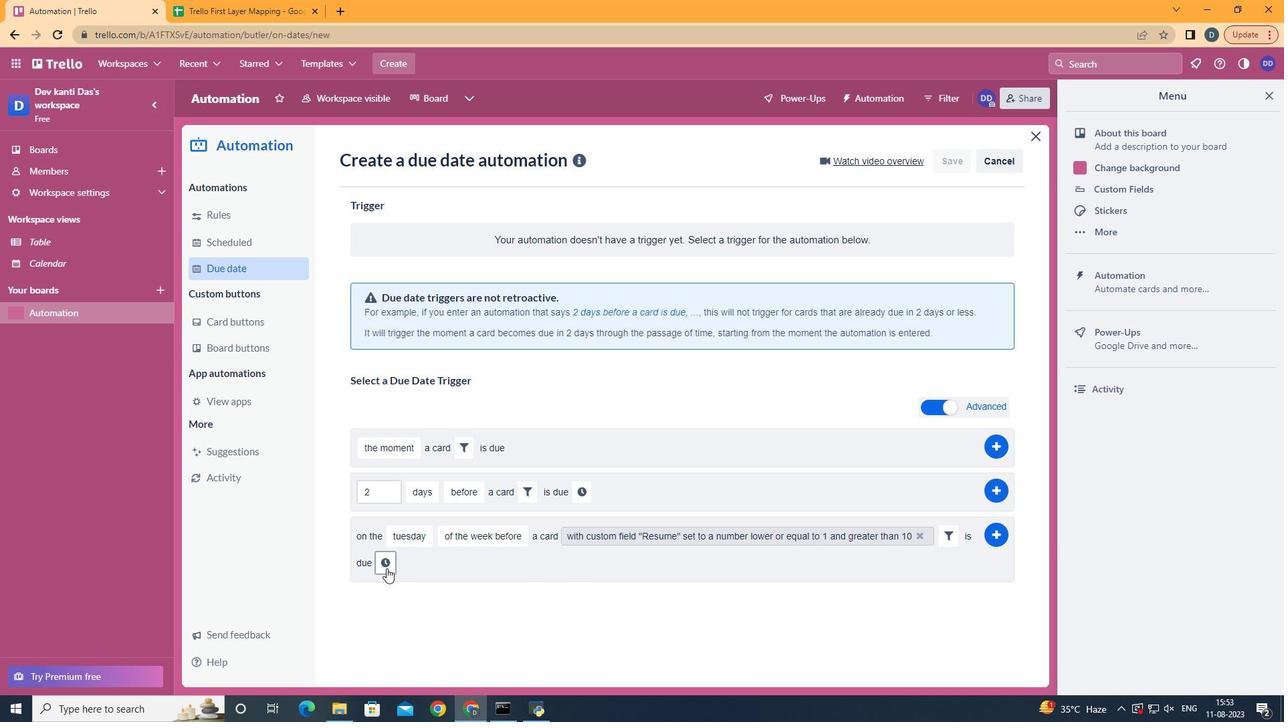 
Action: Mouse moved to (385, 567)
Screenshot: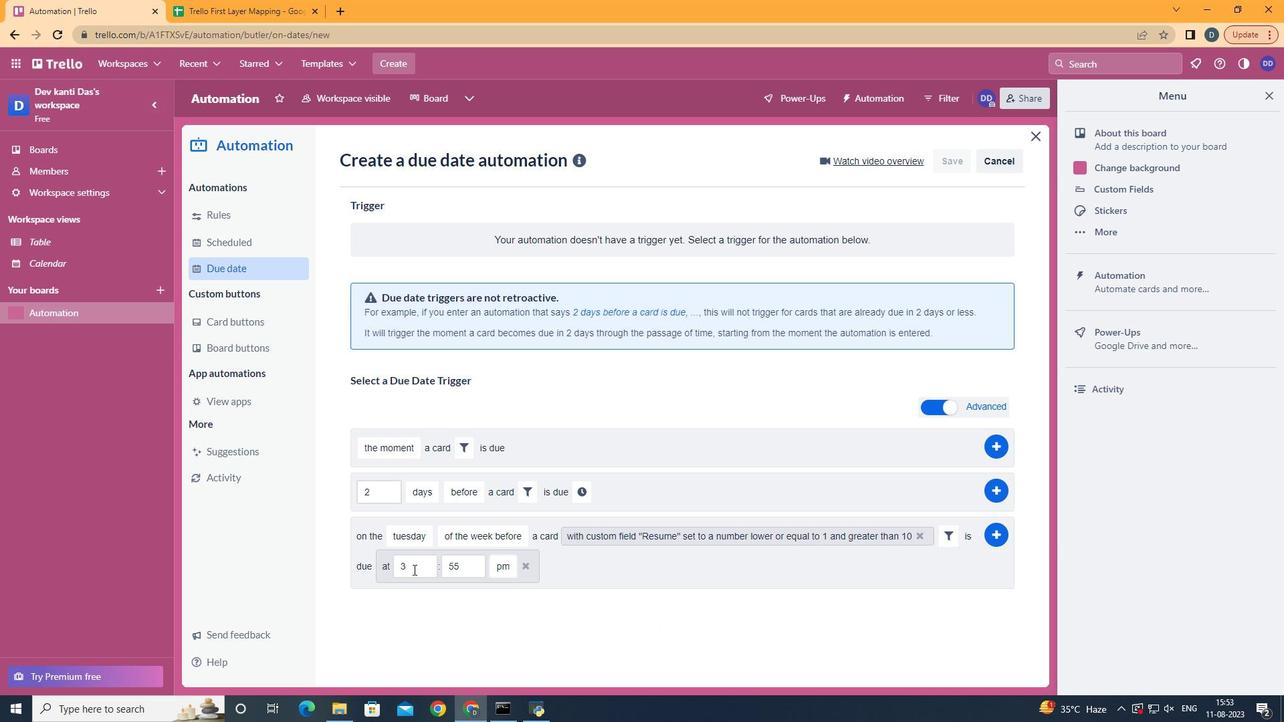 
Action: Mouse pressed left at (385, 567)
Screenshot: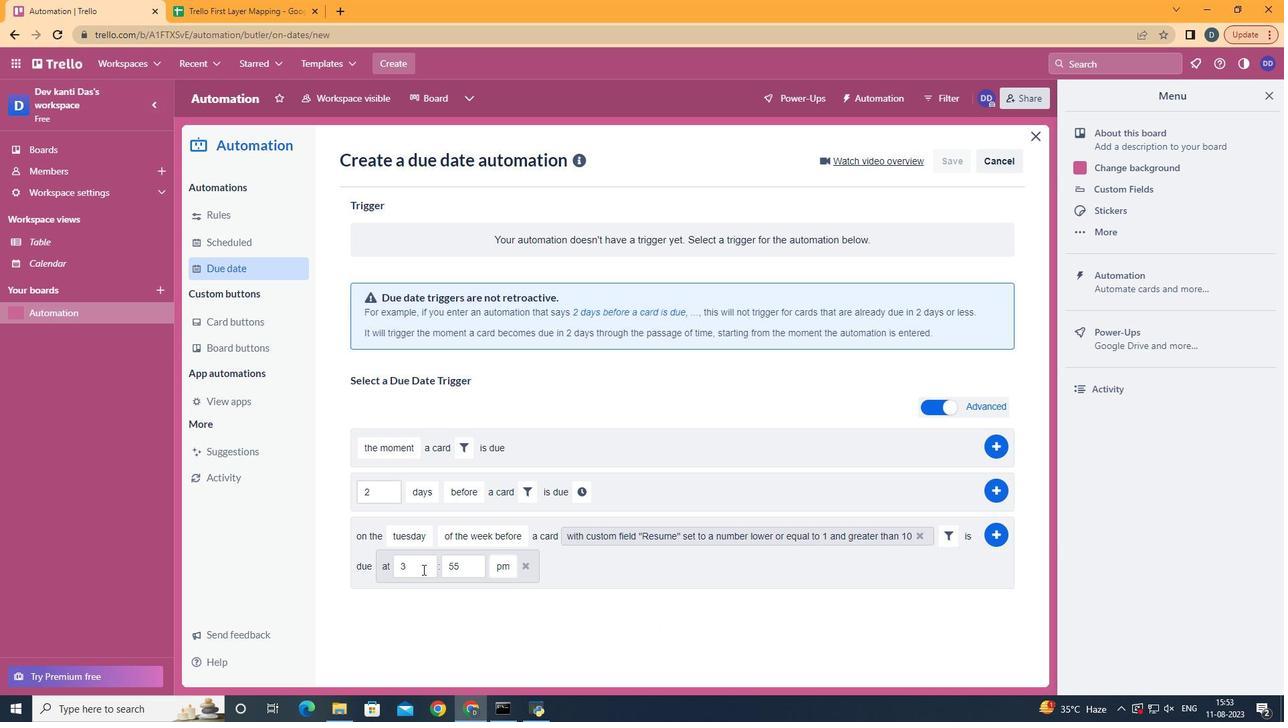 
Action: Mouse moved to (422, 569)
Screenshot: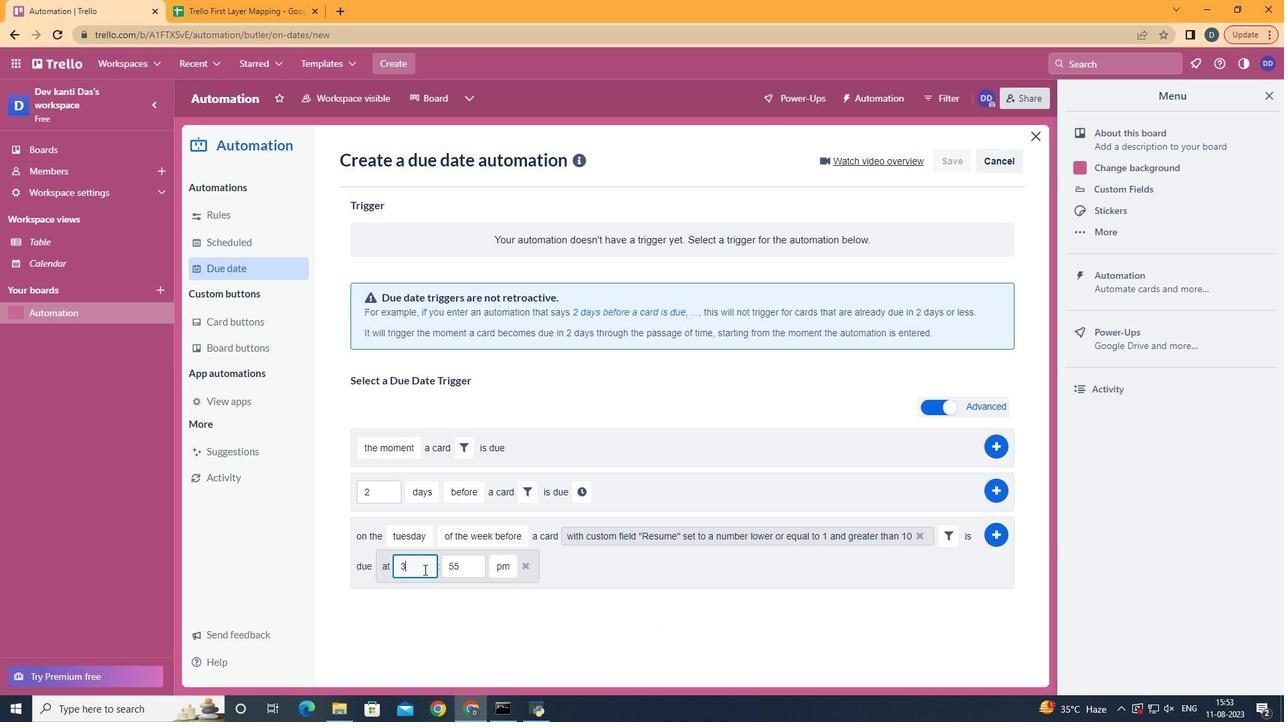 
Action: Mouse pressed left at (422, 569)
Screenshot: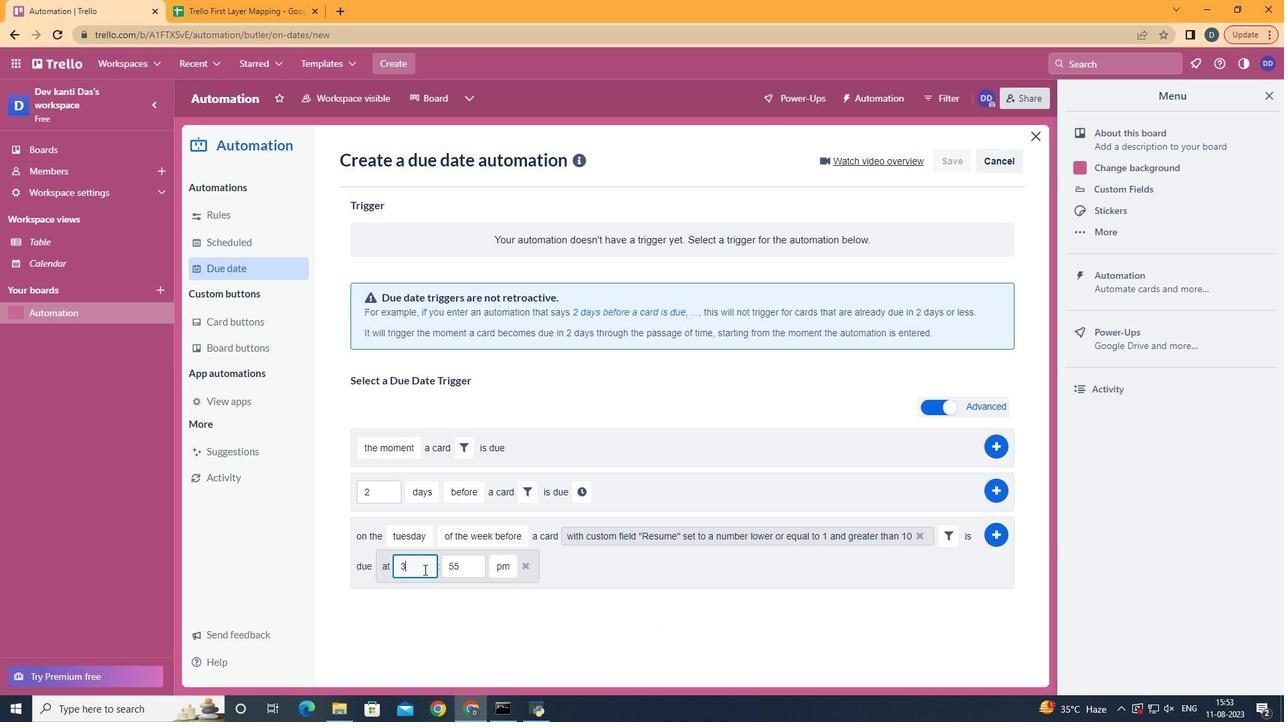 
Action: Mouse moved to (423, 569)
Screenshot: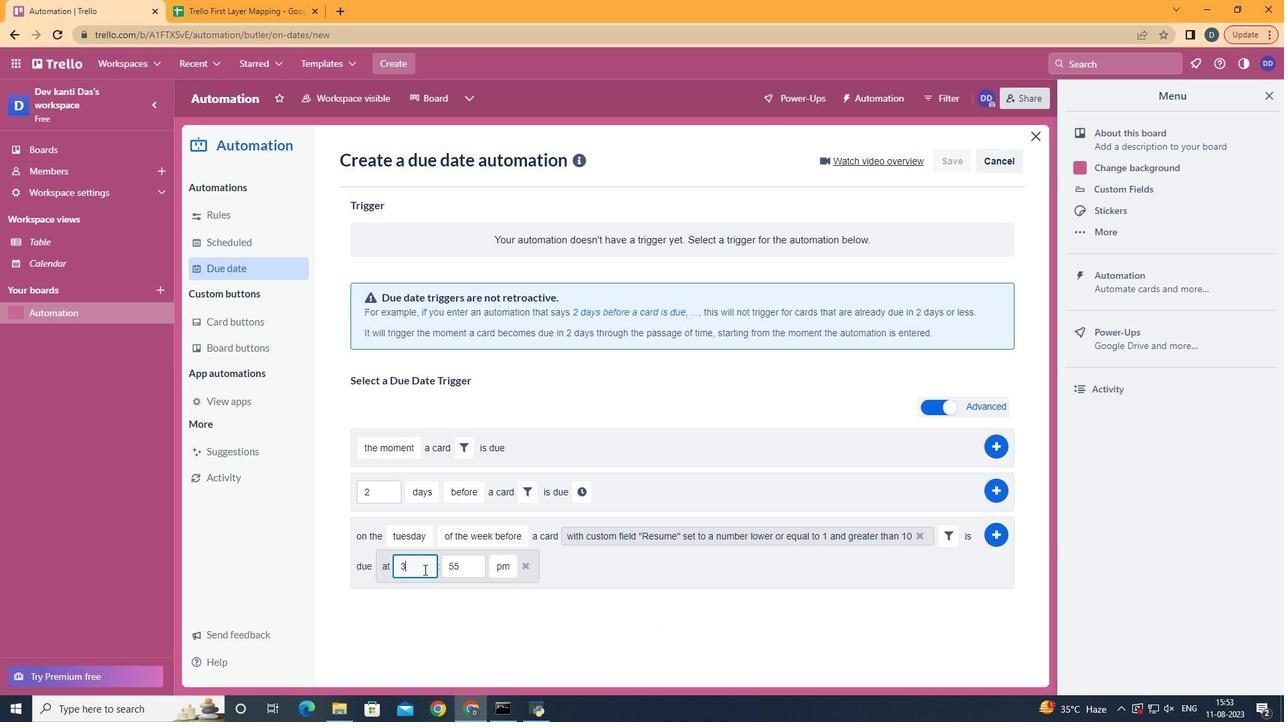 
Action: Key pressed <Key.backspace>11
Screenshot: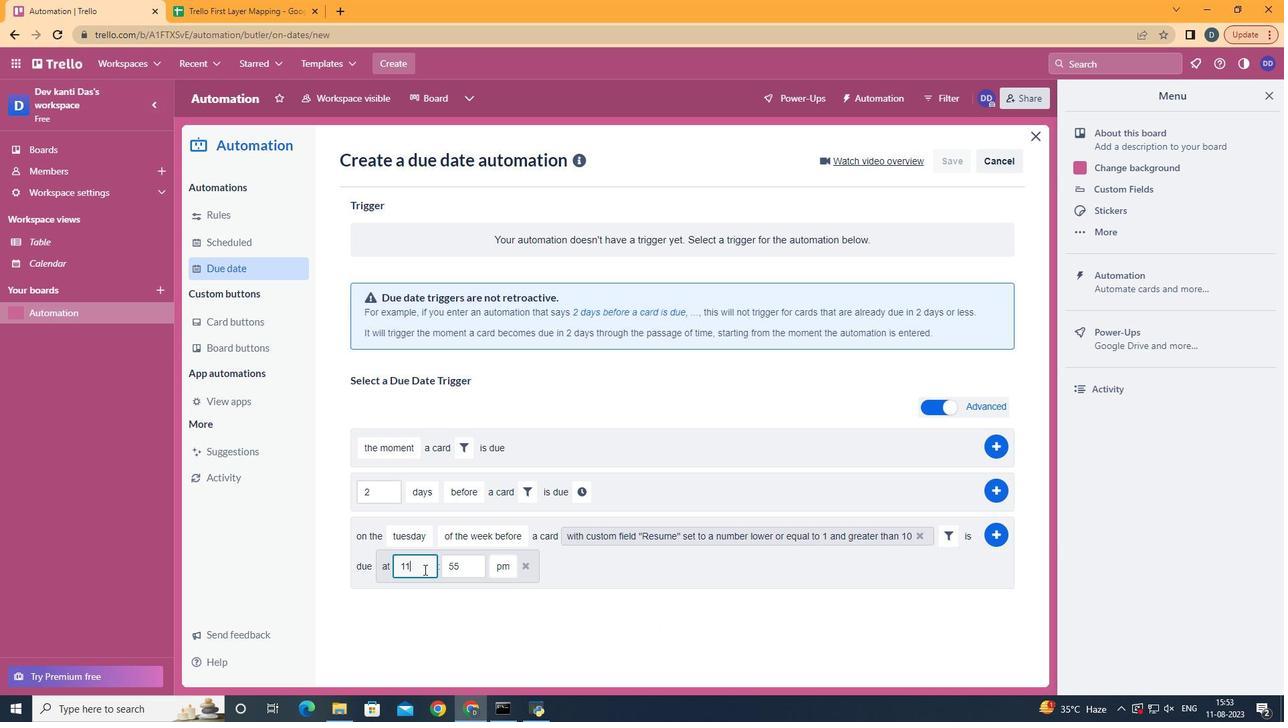 
Action: Mouse moved to (477, 565)
Screenshot: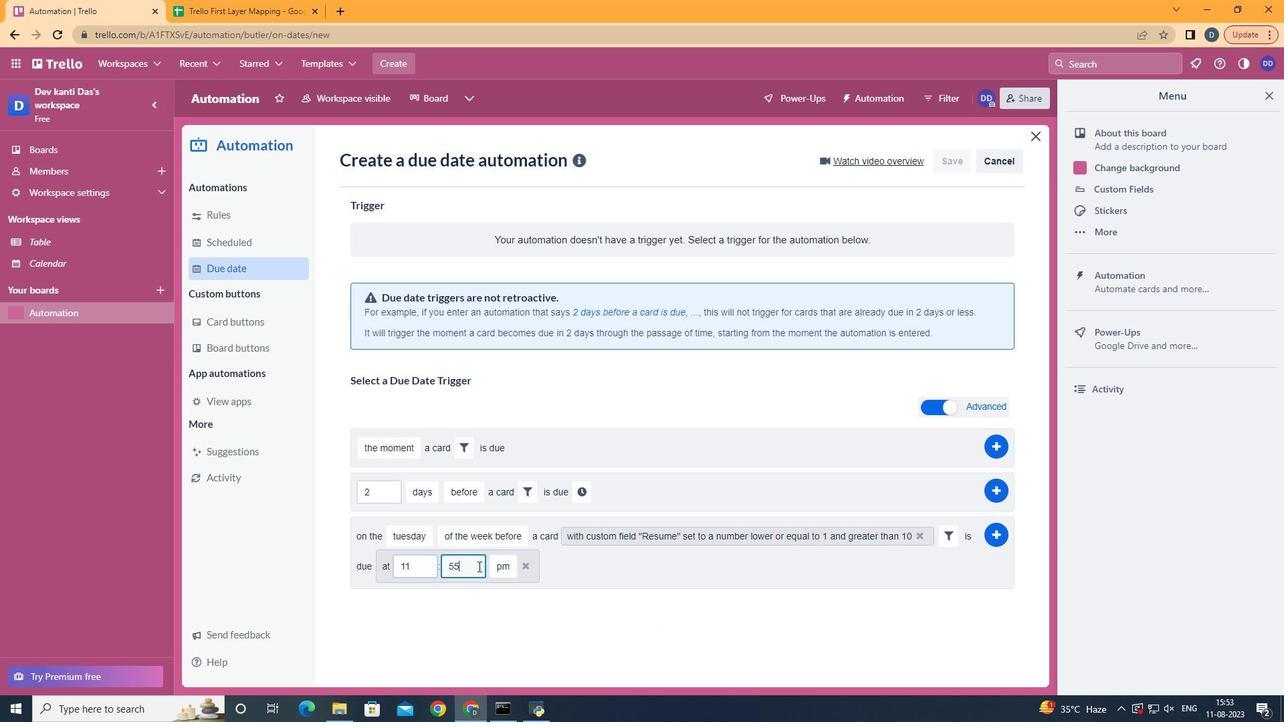 
Action: Mouse pressed left at (477, 565)
Screenshot: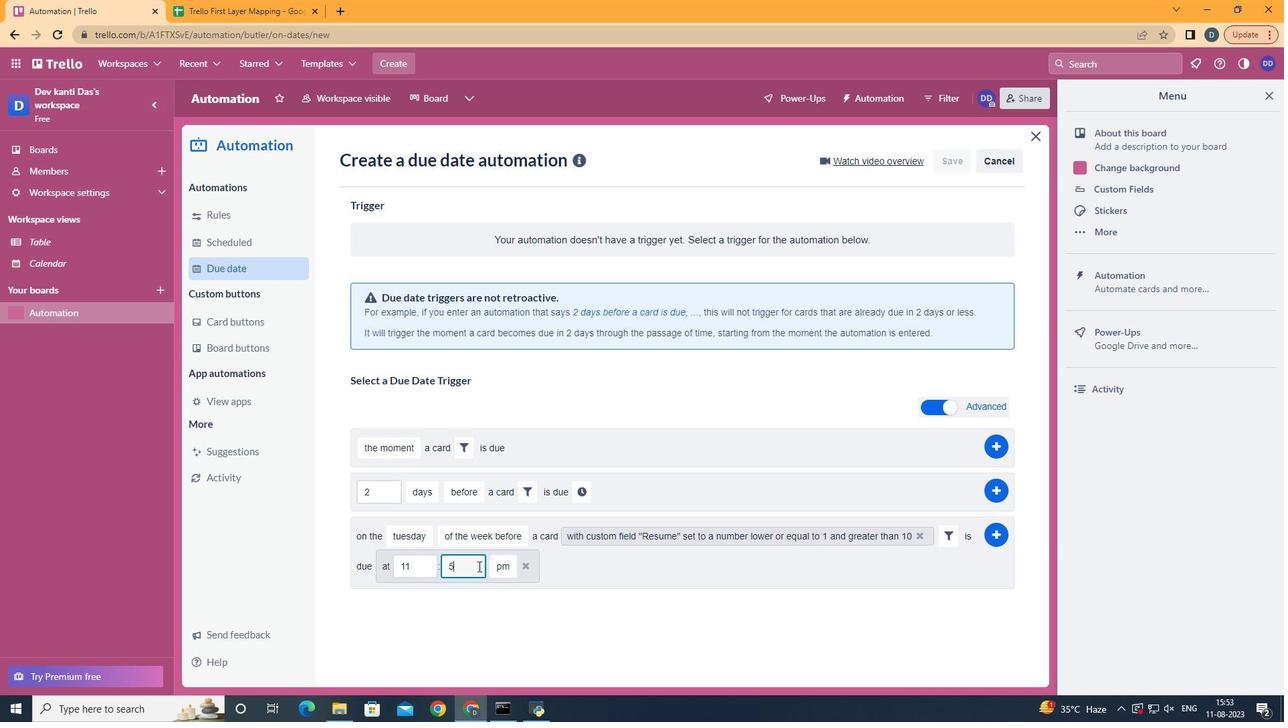 
Action: Key pressed <Key.backspace><Key.backspace>00
Screenshot: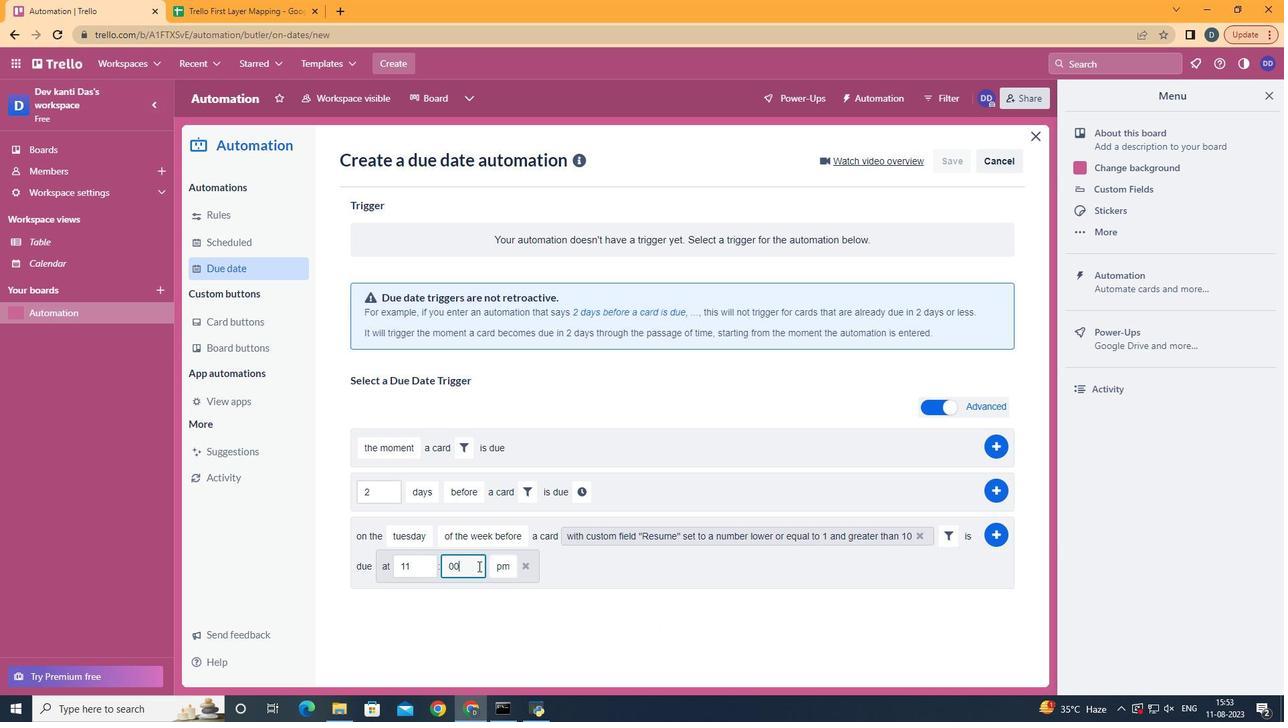 
Action: Mouse moved to (504, 591)
Screenshot: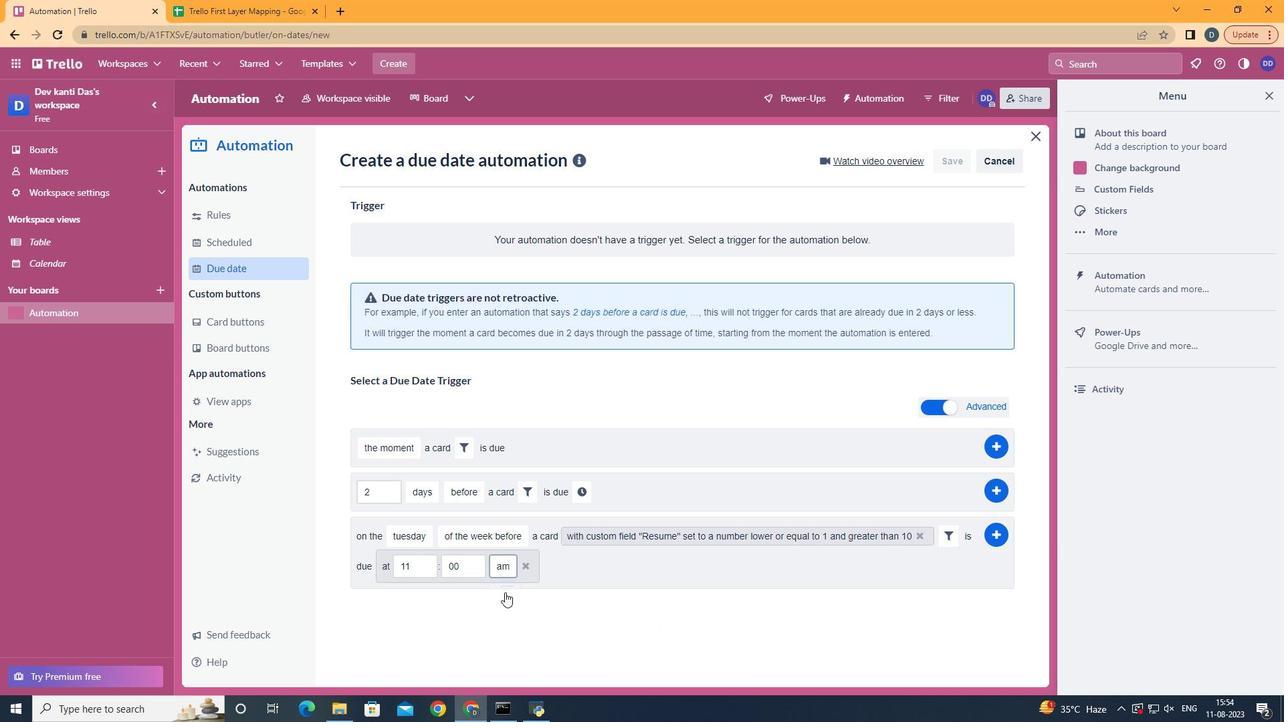 
Action: Mouse pressed left at (504, 591)
Screenshot: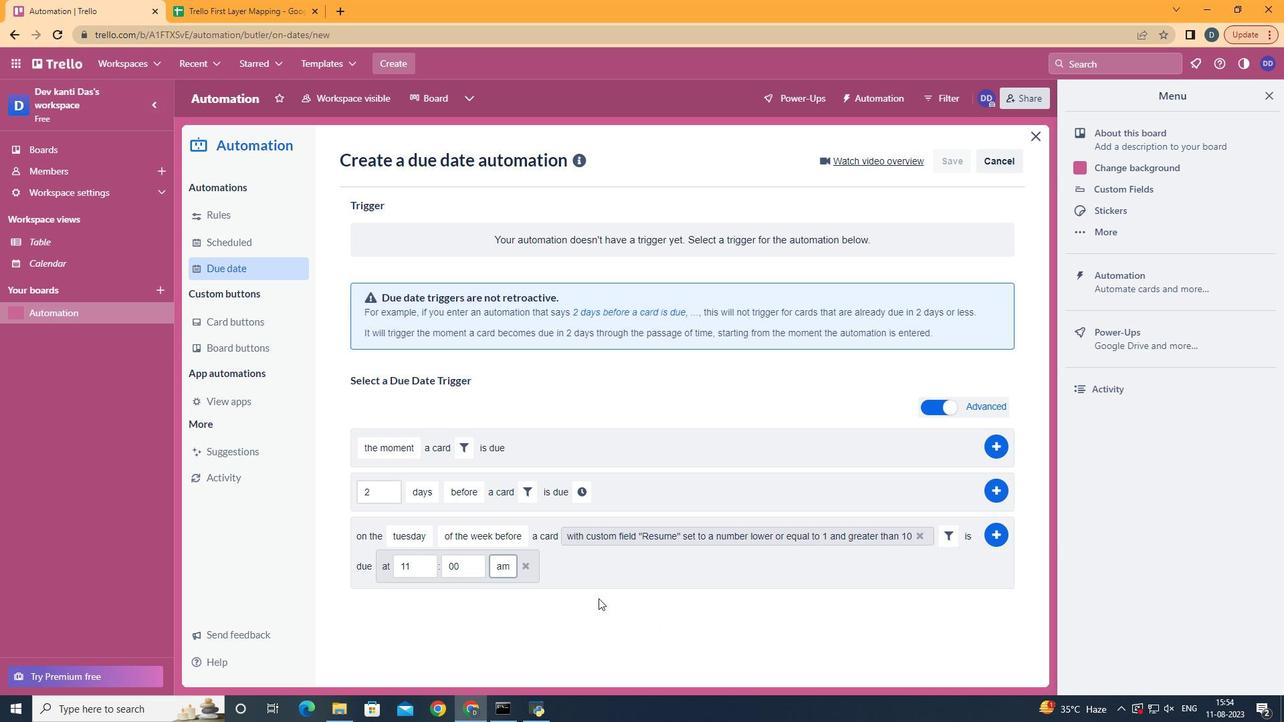 
Action: Mouse moved to (991, 539)
Screenshot: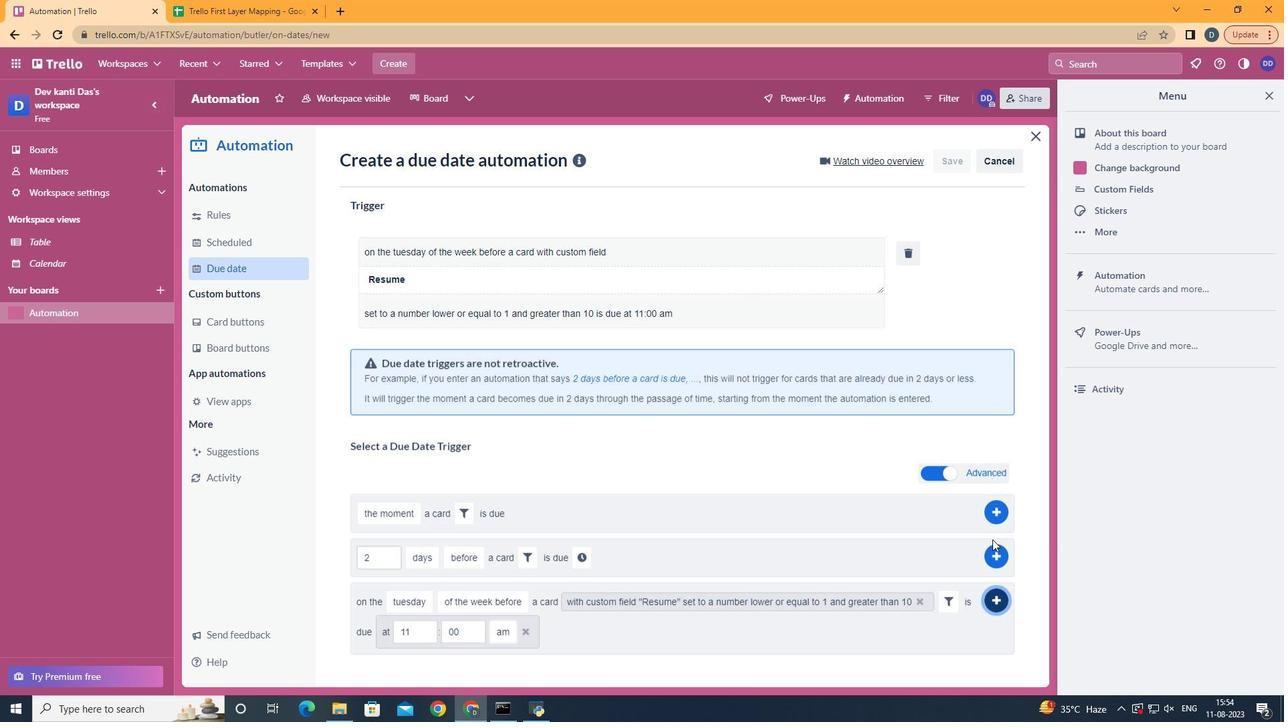 
Action: Mouse pressed left at (991, 539)
Screenshot: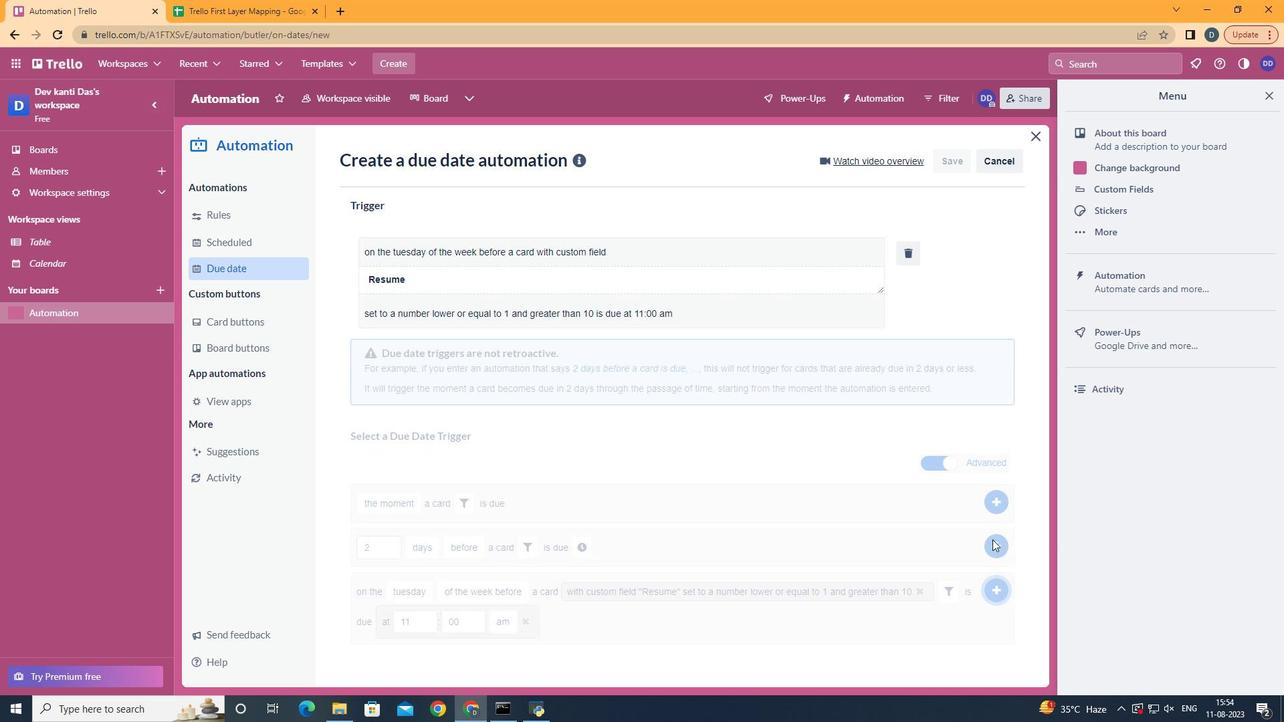 
